 Task: open an excel sheet and write heading  SpendSmartAdd Dates in a column and its values below  '2023-05-01, 2023-05-03, 2023-05-05, 2023-05-10, 2023-05-15, 2023-05-20, 2023-05-25 & 2023-05-31'Add Categories in next column and its values below  Groceries, Dining Out, Transportation, Entertainment, Shopping, Utilities, Health & Miscellaneous. Add Descriptions in next column and its values below  Supermarket, Restaurant, Public Transport, Movie Tickets, Clothing Store, Internet Bill, Pharmacy & Online PurchaseAdd Amountin next column and its values below  $50, $30, $10, $20, $100, $60, $40 & $50Save page FinRecords
Action: Mouse moved to (36, 100)
Screenshot: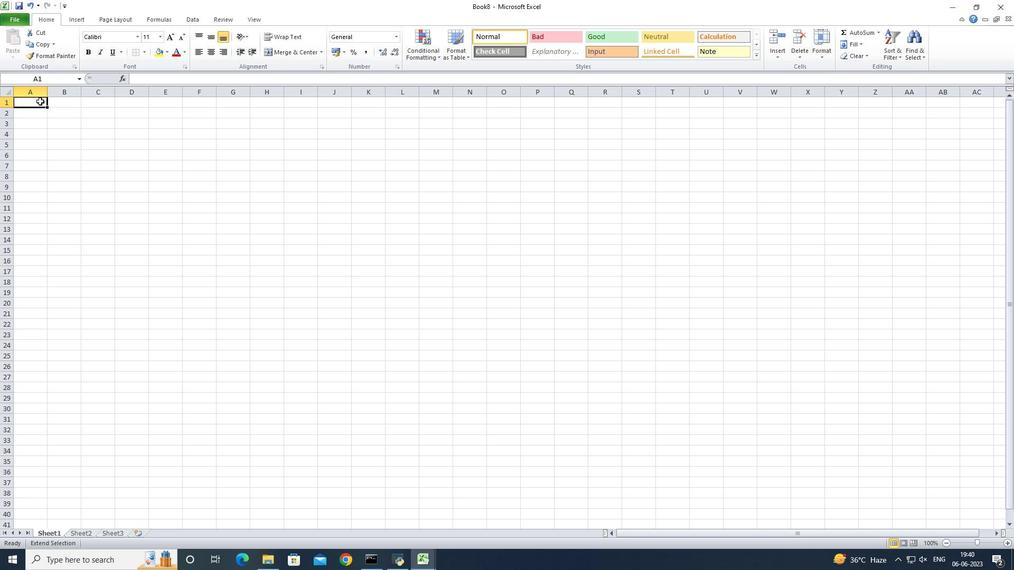 
Action: Mouse pressed left at (36, 100)
Screenshot: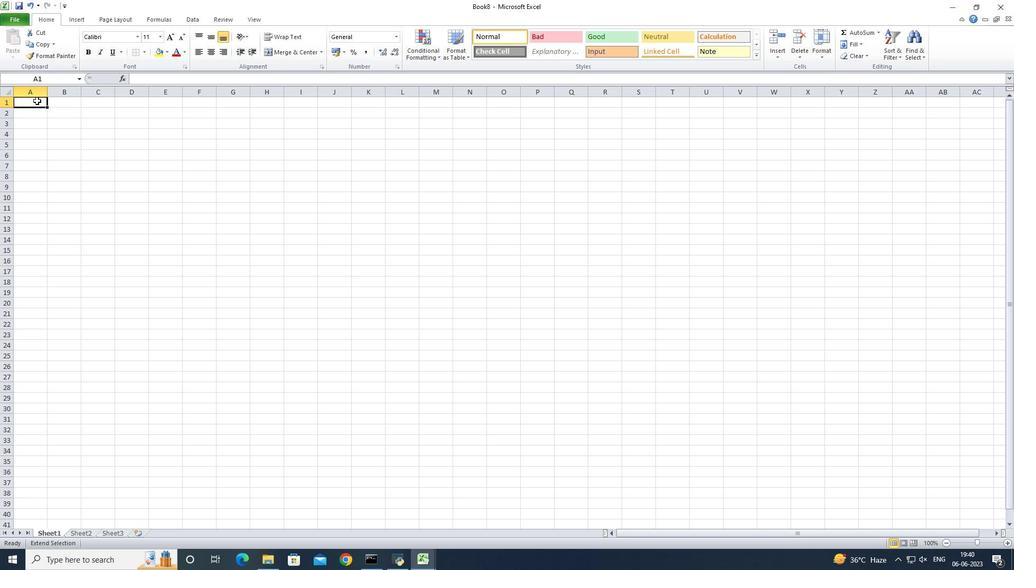 
Action: Key pressed <Key.shift>Spend<Key.space><Key.shift>S<Key.left>
Screenshot: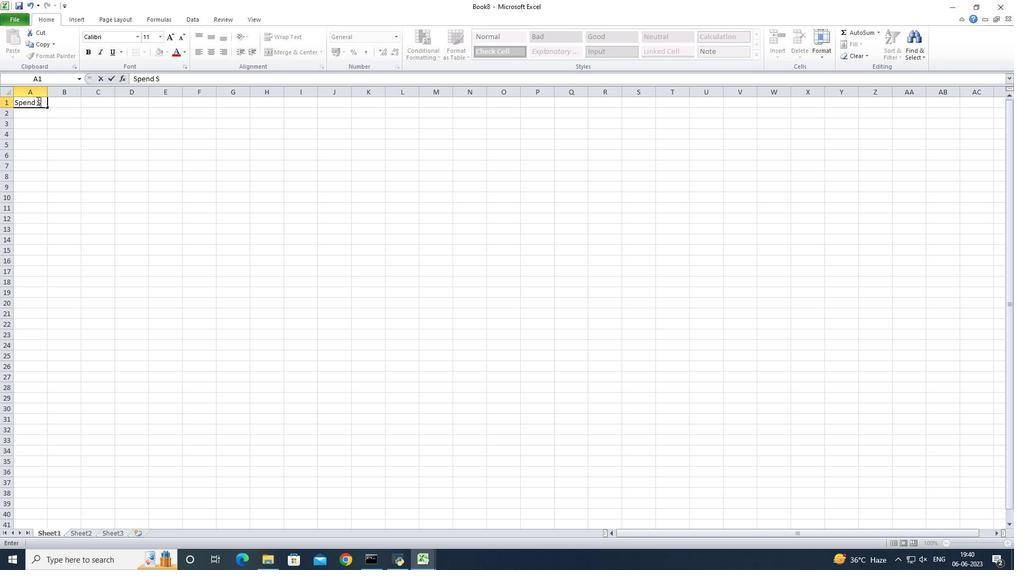 
Action: Mouse pressed left at (36, 100)
Screenshot: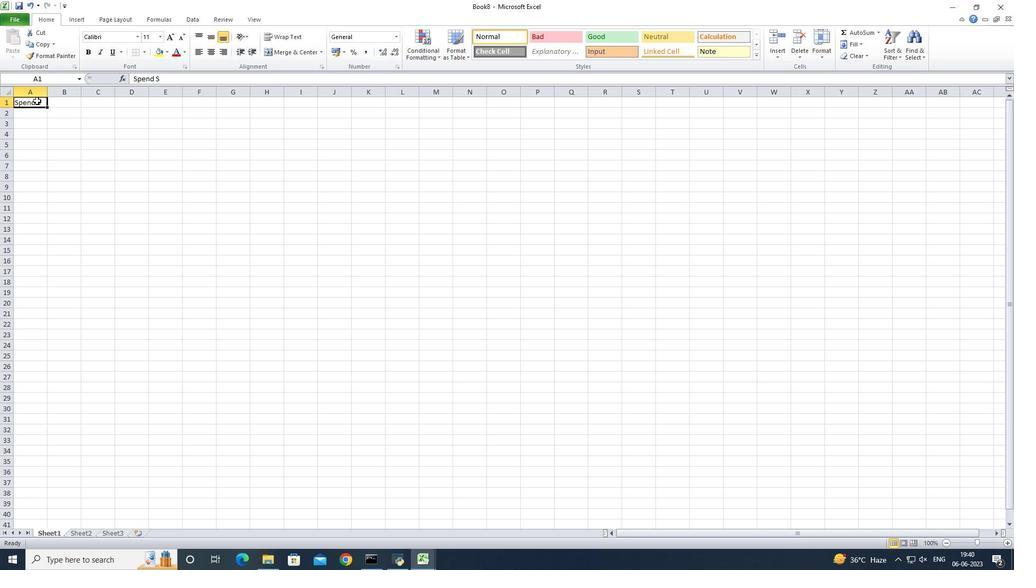 
Action: Mouse pressed left at (36, 100)
Screenshot: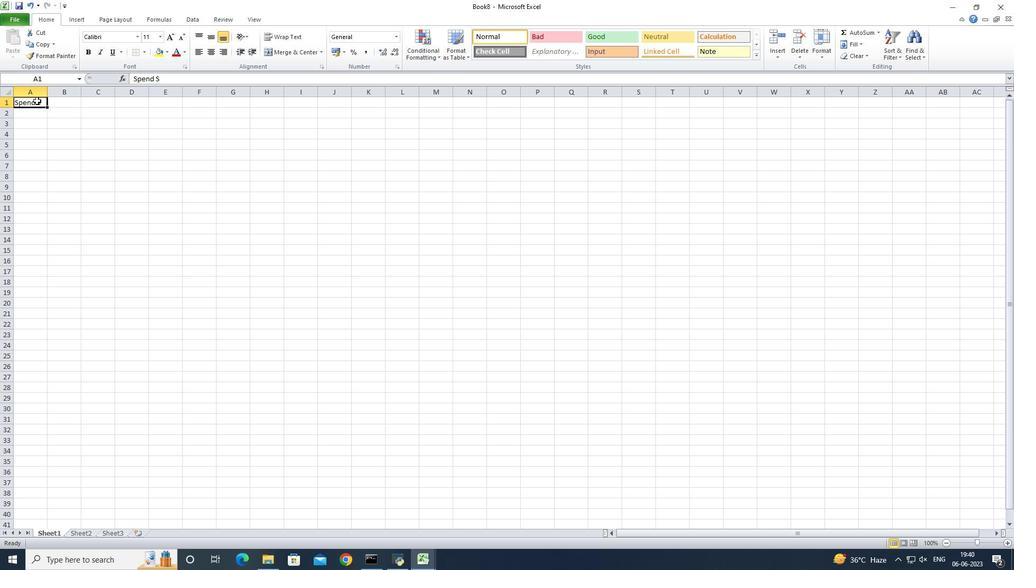 
Action: Key pressed <Key.backspace><Key.right>mart<Key.enter><Key.shift>Dates<Key.enter>
Screenshot: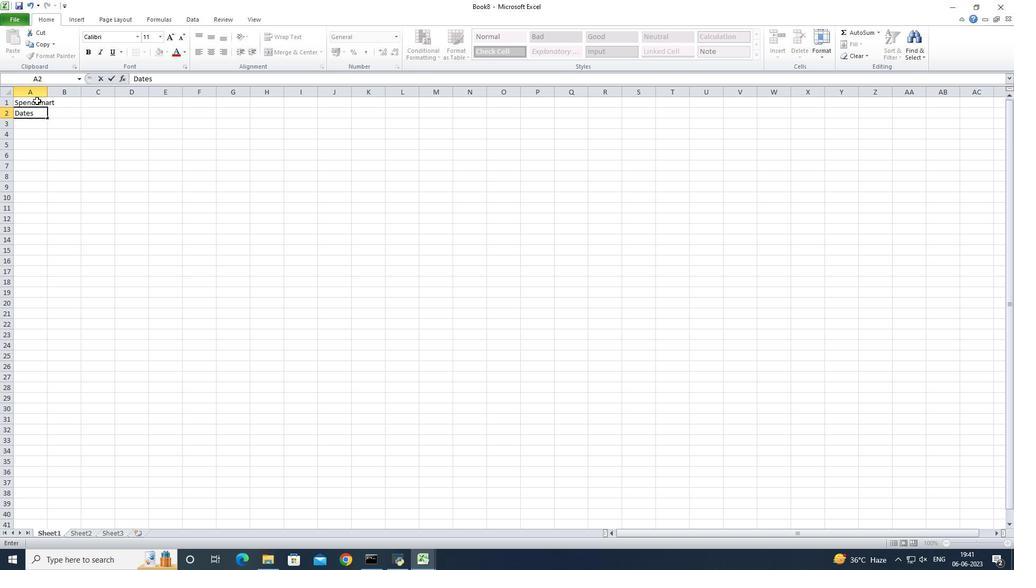 
Action: Mouse moved to (71, 96)
Screenshot: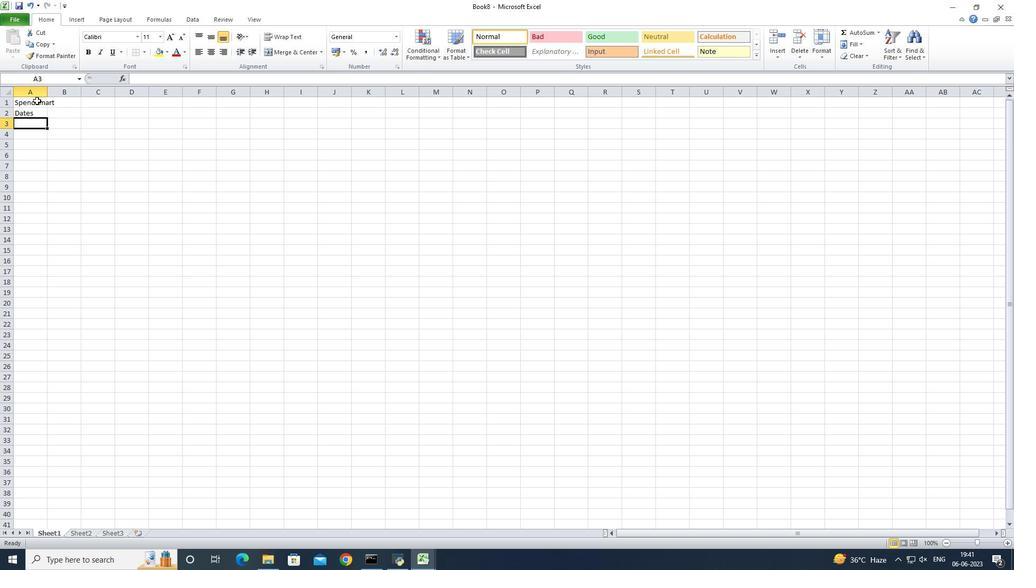 
Action: Key pressed 2023-05-01<Key.enter>0<Key.backspace>2023-05-03<Key.enter>0<Key.backspace>2023-05-05<Key.enter>203-<Key.backspace><Key.backspace>23-05-10<Key.enter>2023-04<Key.backspace>5-15<Key.enter>2023-05-20<Key.enter>2023-05-25<Key.enter>2023-05-31
Screenshot: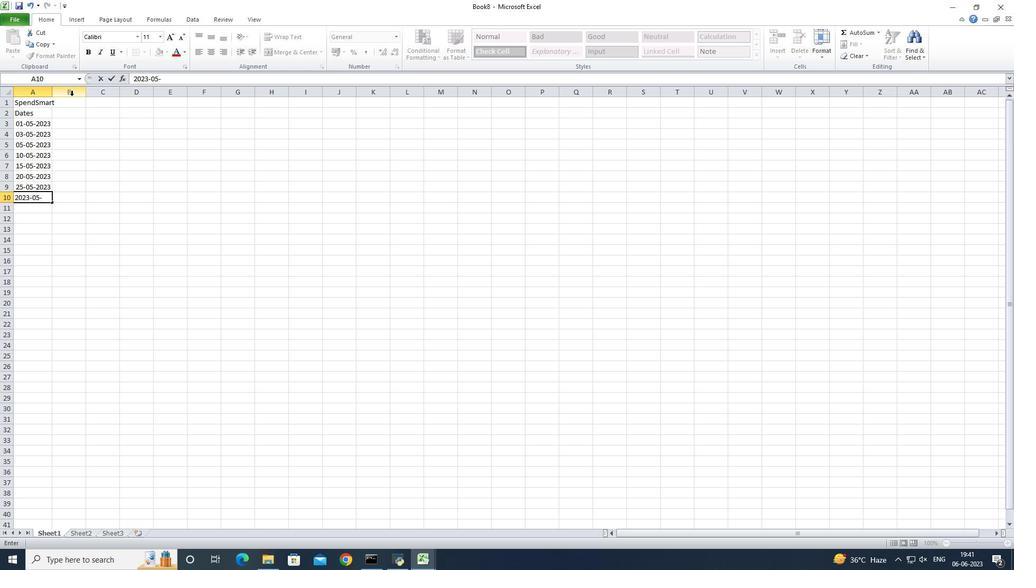 
Action: Mouse moved to (52, 92)
Screenshot: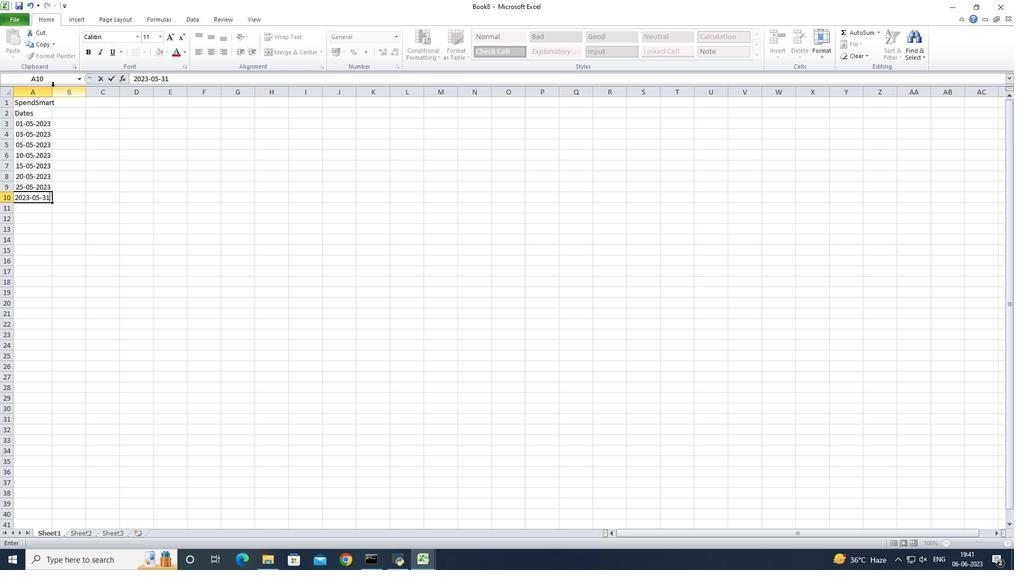 
Action: Mouse pressed left at (52, 92)
Screenshot: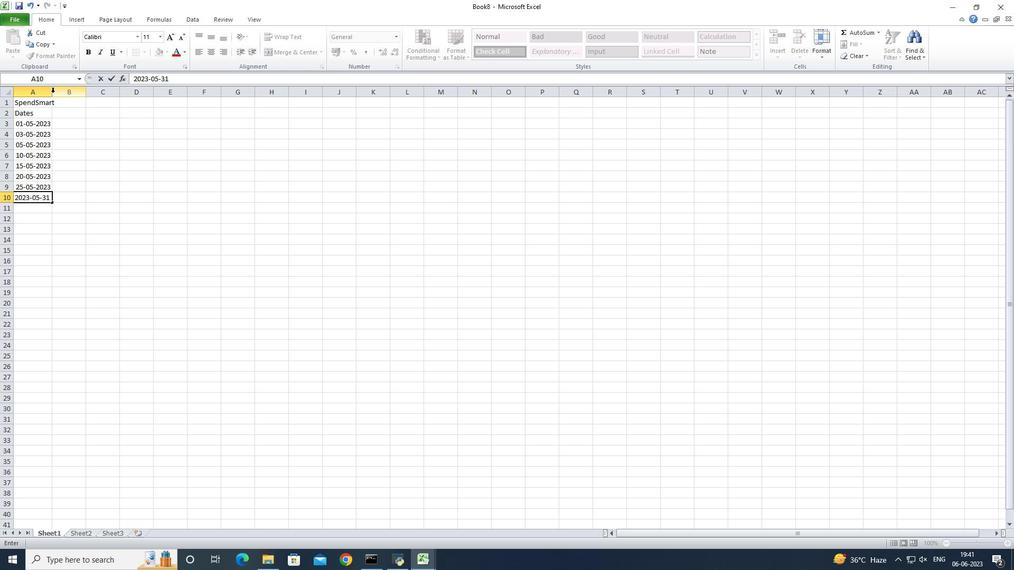 
Action: Mouse pressed left at (52, 92)
Screenshot: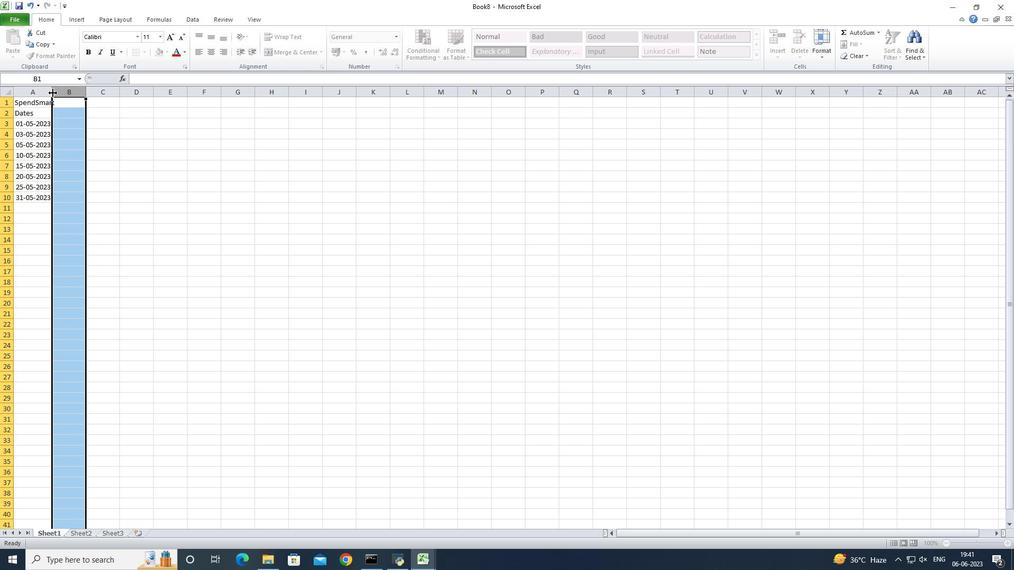 
Action: Mouse moved to (66, 115)
Screenshot: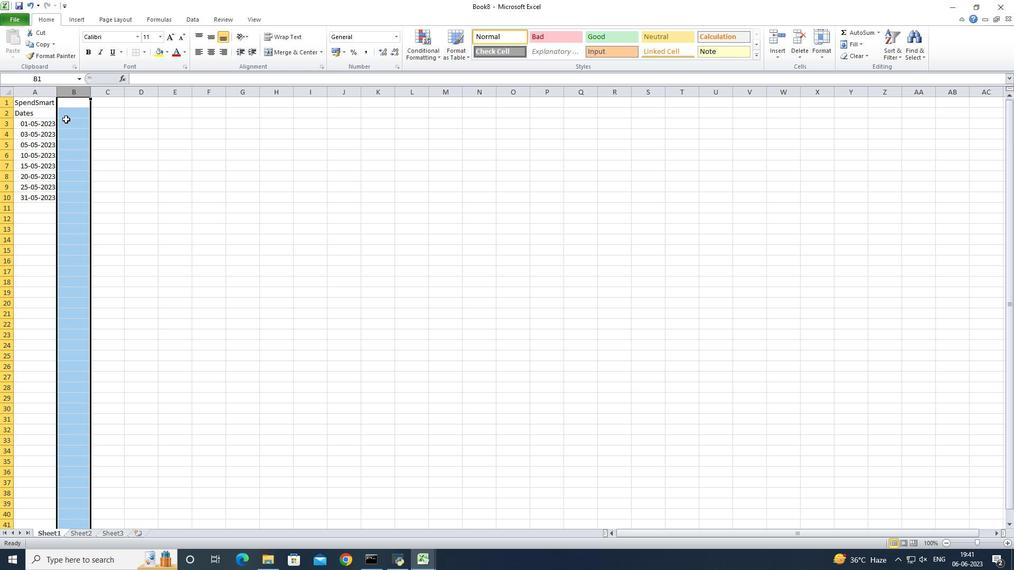 
Action: Mouse pressed left at (66, 115)
Screenshot: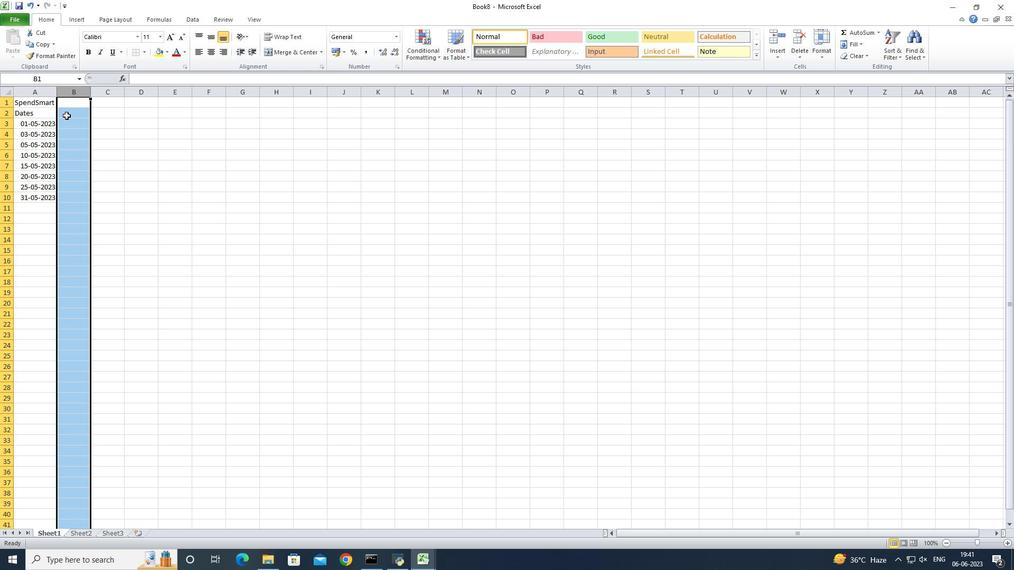 
Action: Key pressed <Key.shift>Categories<Key.enter><Key.shift>Groceried<Key.backspace>s<Key.enter><Key.shift>Dining<Key.space>our<Key.backspace>t<Key.enter><Key.shift>Transportatin<Key.enter><Key.shift><Key.shift><Key.shift><Key.shift><Key.shift><Key.shift>Entertainment<Key.enter><Key.shift>Shopping<Key.space><Key.enter><Key.shift><Key.shift><Key.shift>Y<Key.backspace><Key.shift>Utilities<Key.enter><Key.shift>Health<Key.space><Key.enter><Key.shift>Miscellaneous<Key.enter><Key.right><Key.right><Key.left><Key.up><Key.up><Key.up><Key.up><Key.up><Key.up><Key.up><Key.up><Key.up><Key.shift>Descriptions<Key.enter><Key.shift>Supermarket<Key.enter><Key.shift>Restaurant<Key.enter><Key.shift><Key.shift><Key.shift><Key.shift><Key.shift><Key.shift><Key.shift><Key.shift><Key.shift><Key.shift>Public<Key.space><Key.shift>Transport<Key.enter><Key.shift><Key.shift><Key.shift><Key.shift>Movie<Key.enter><Key.up><Key.shift>Mob<Key.backspace>vie<Key.space><Key.shift>Tickets<Key.enter><Key.shift>Clothing<Key.space><Key.shift>Store<Key.enter><Key.shift>Internet<Key.space><Key.shift>Bill<Key.enter><Key.shift><Key.shift><Key.shift><Key.shift><Key.shift><Key.shift>Pharmacy<Key.enter><Key.shift>Online<Key.space><Key.shift>Purchase
Screenshot: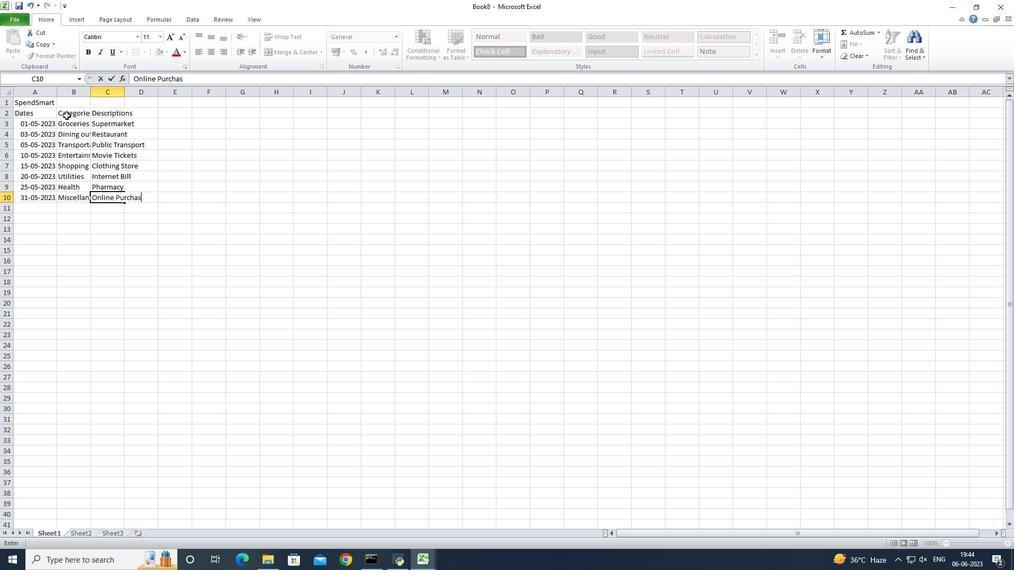
Action: Mouse moved to (125, 95)
Screenshot: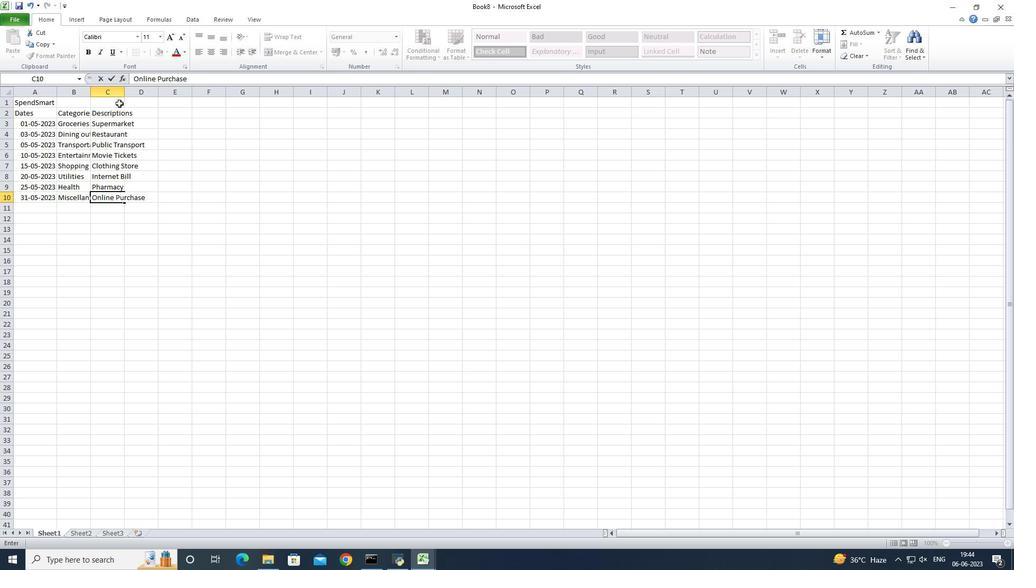 
Action: Mouse pressed left at (125, 95)
Screenshot: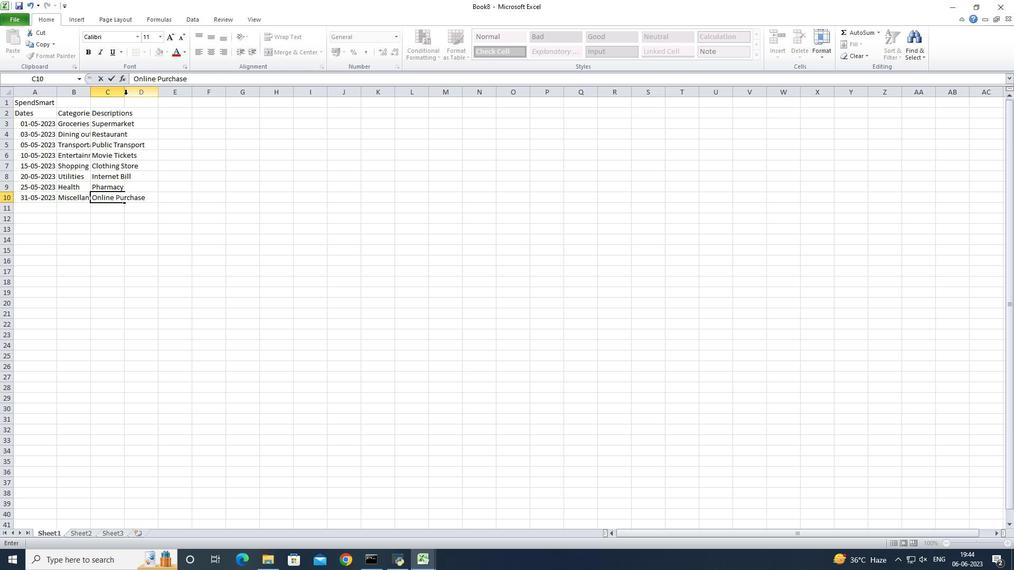 
Action: Mouse pressed left at (125, 95)
Screenshot: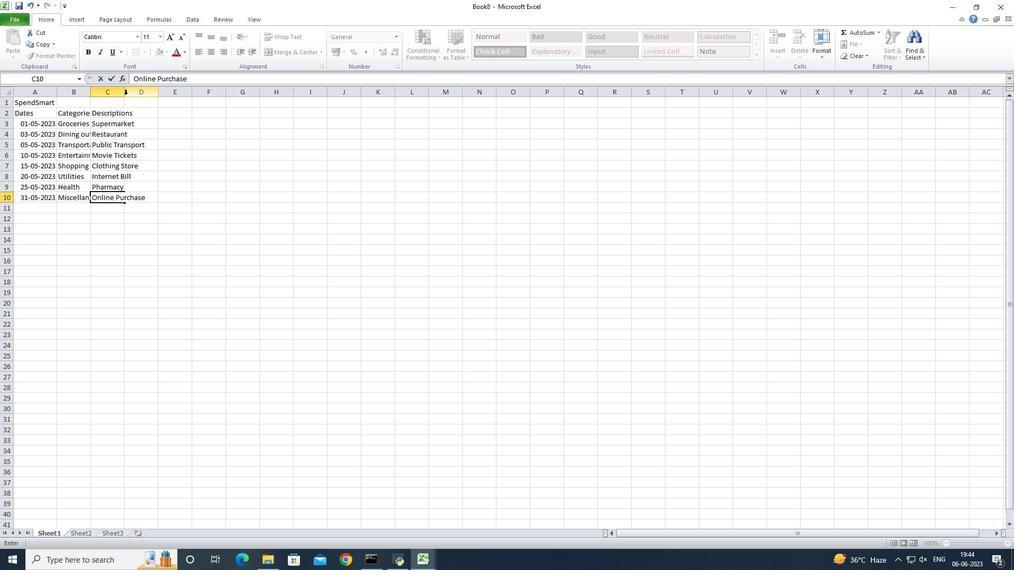 
Action: Mouse moved to (157, 113)
Screenshot: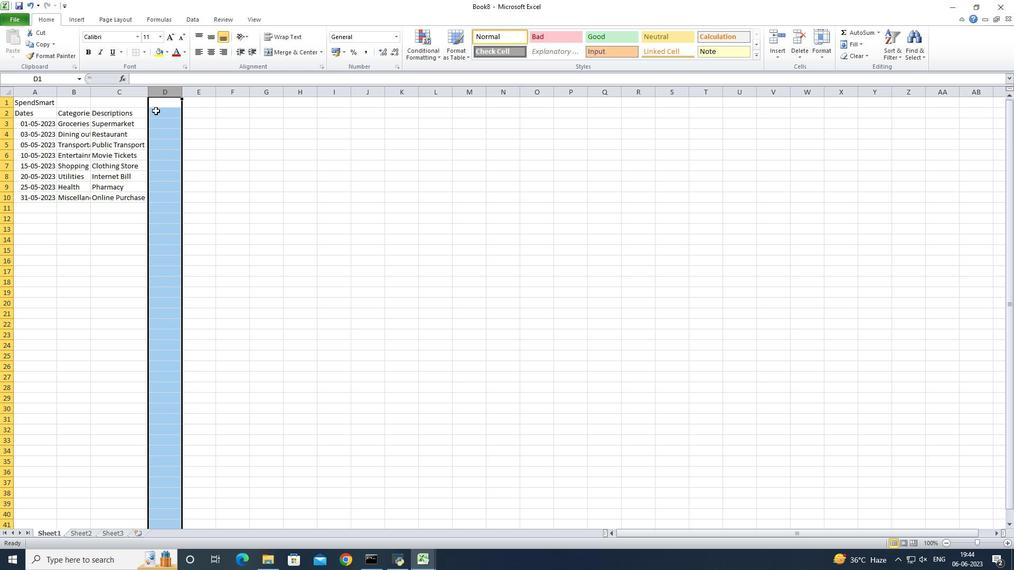 
Action: Mouse pressed left at (157, 113)
Screenshot: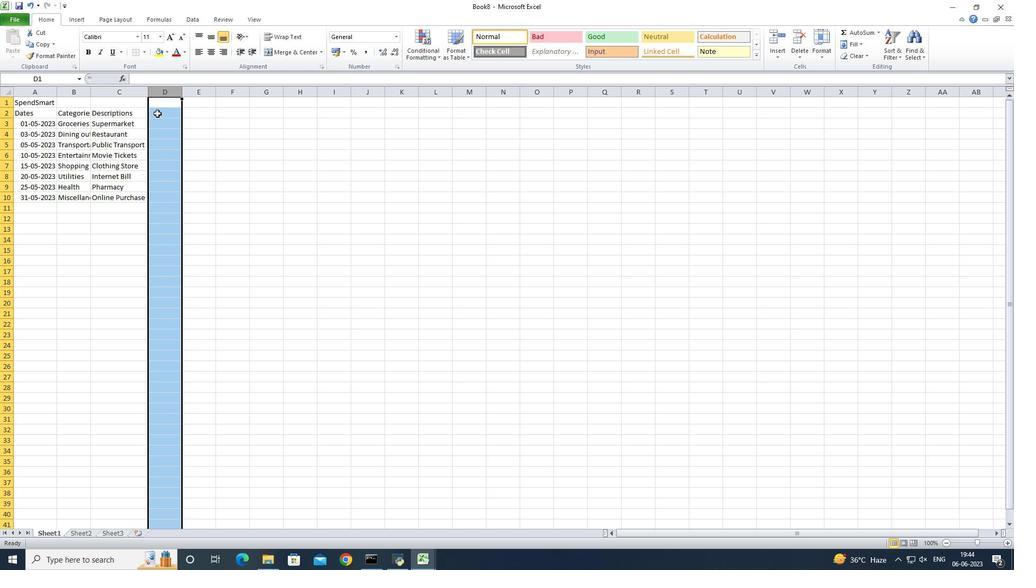 
Action: Key pressed <Key.shift>Amount<Key.enter>50<Key.enter>30<Key.enter>10<Key.enter>20<Key.enter>100<Key.enter>60<Key.enter>40<Key.enter>50
Screenshot: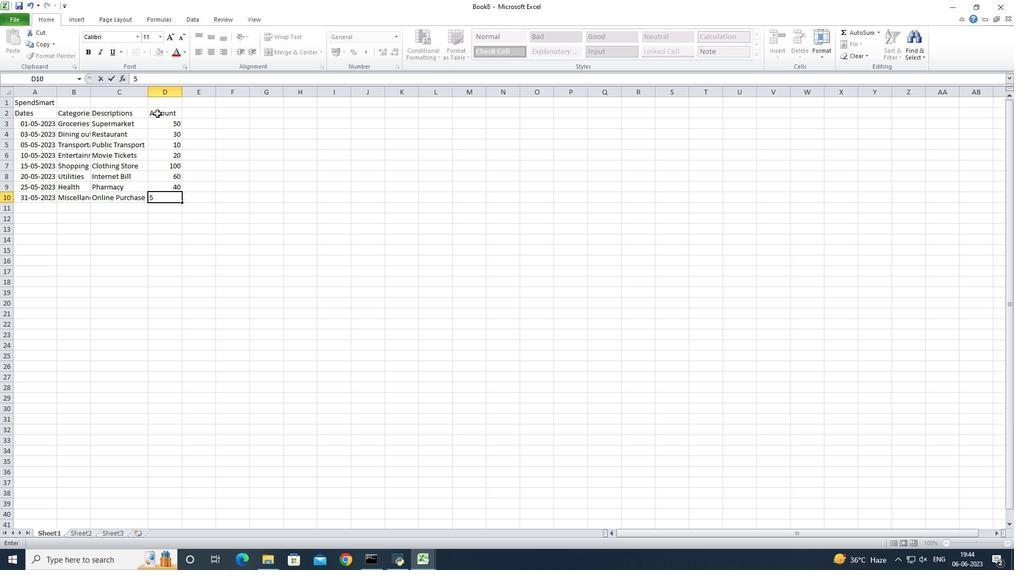 
Action: Mouse moved to (91, 95)
Screenshot: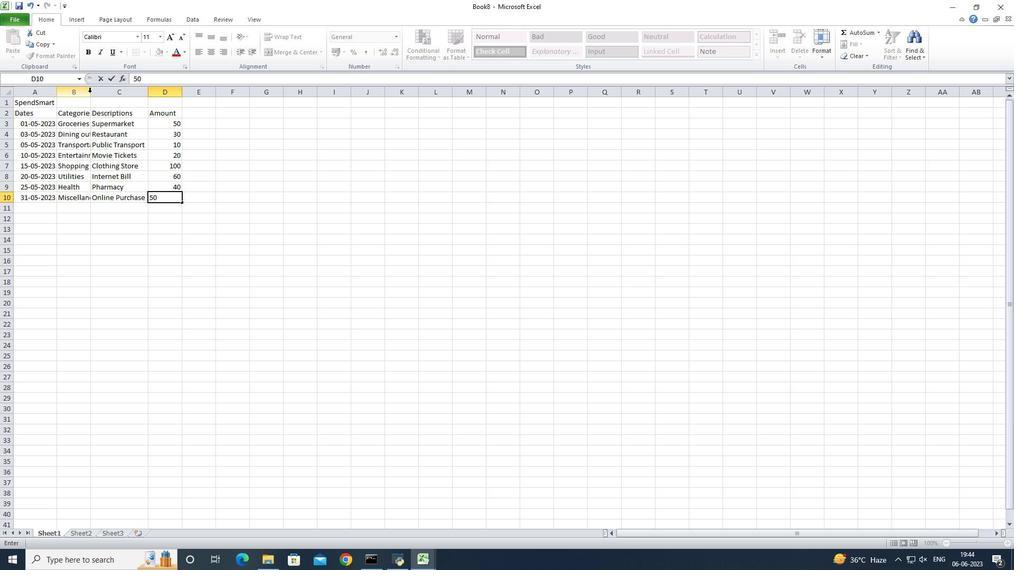 
Action: Mouse pressed left at (91, 95)
Screenshot: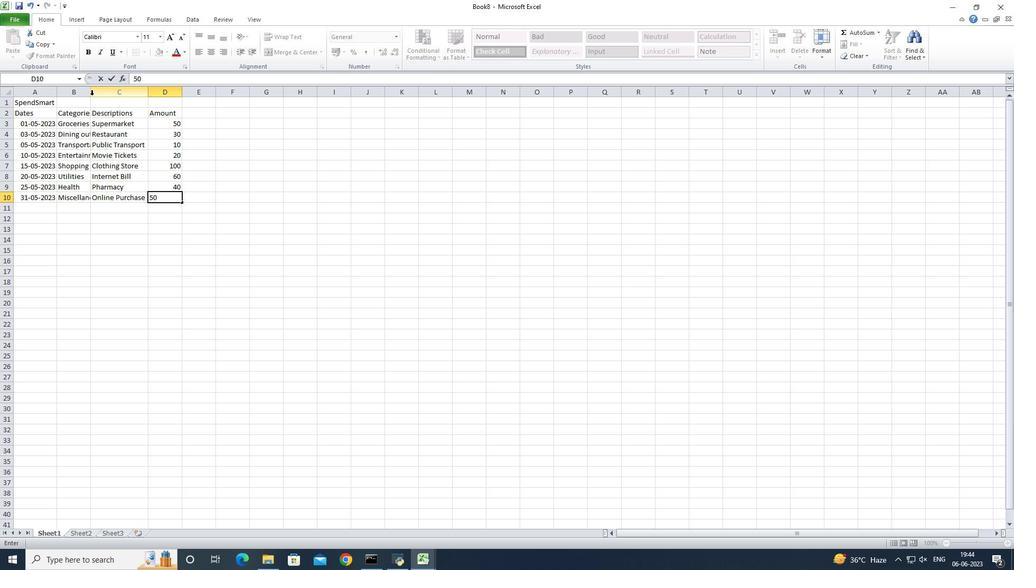 
Action: Mouse pressed left at (91, 95)
Screenshot: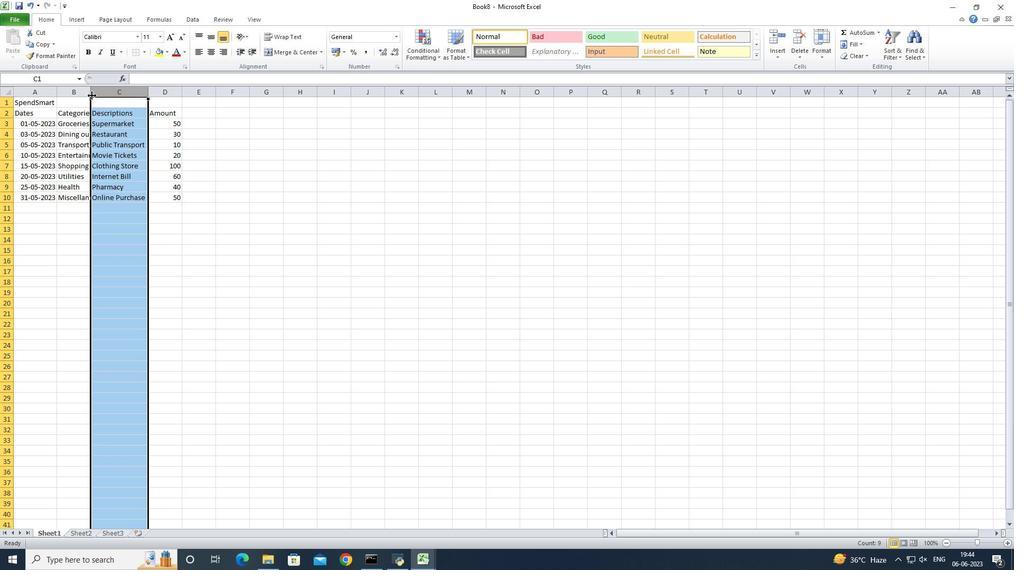 
Action: Mouse moved to (47, 124)
Screenshot: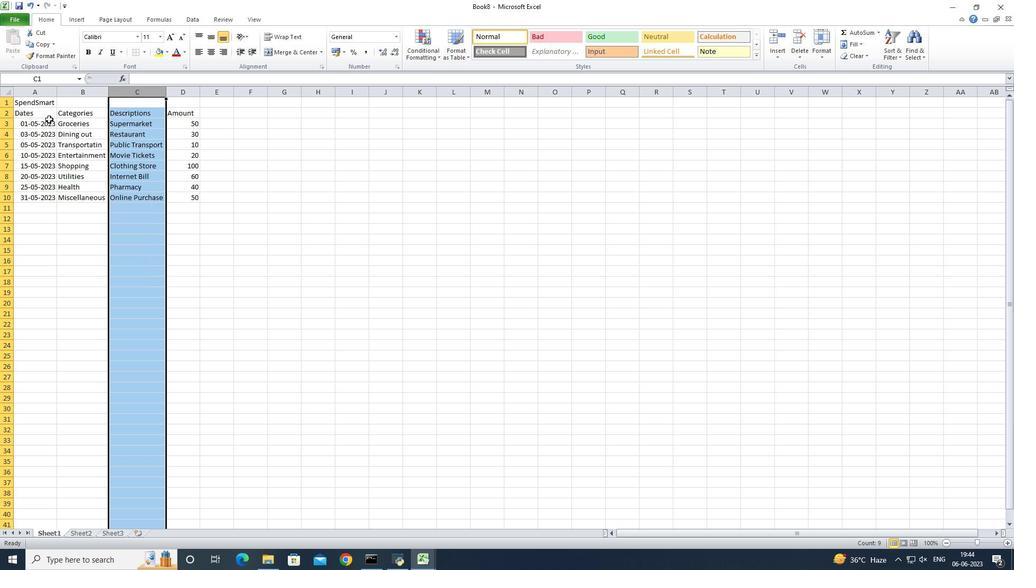 
Action: Mouse pressed left at (47, 124)
Screenshot: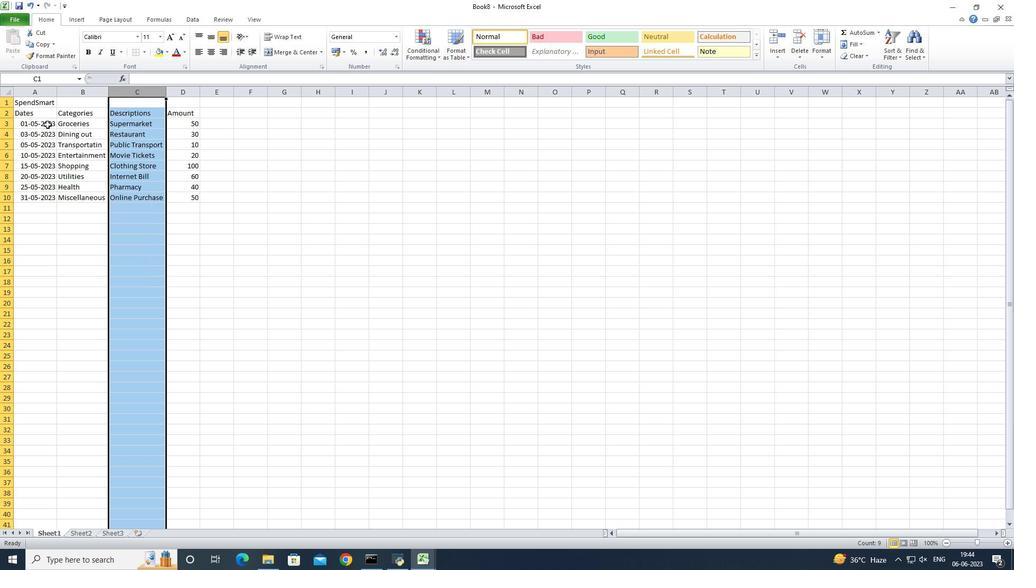 
Action: Mouse moved to (397, 38)
Screenshot: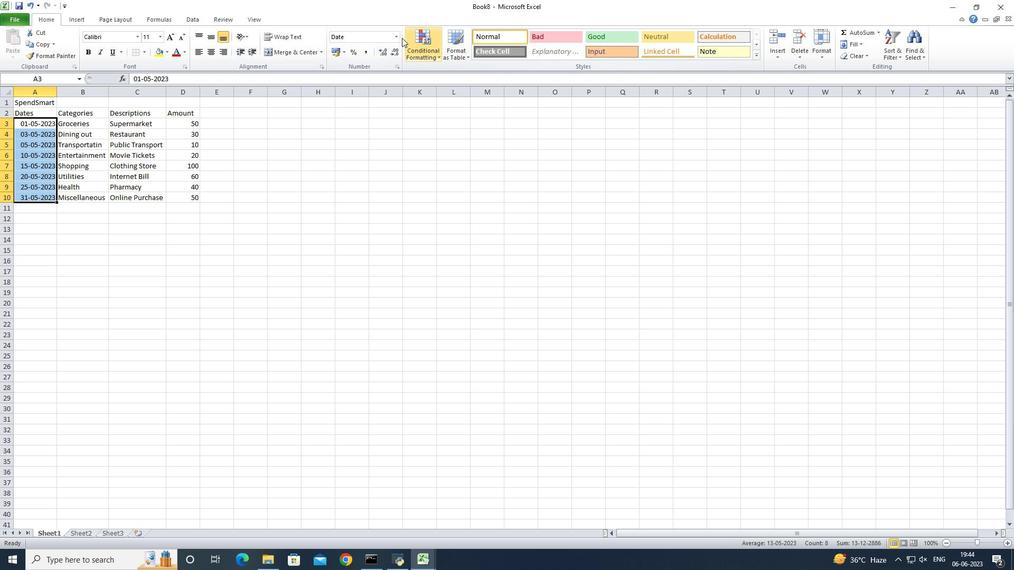 
Action: Mouse pressed left at (397, 38)
Screenshot: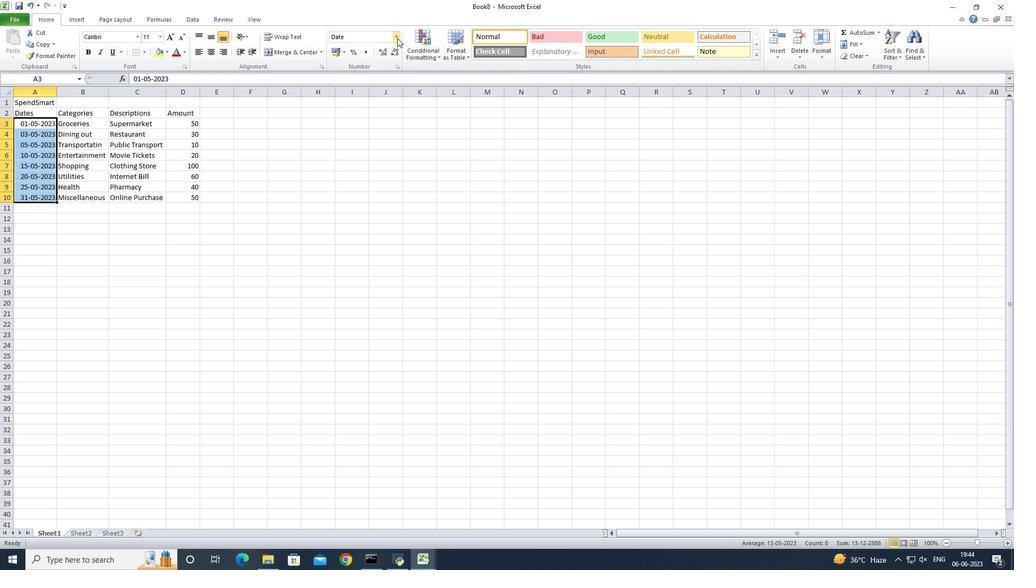 
Action: Mouse moved to (382, 309)
Screenshot: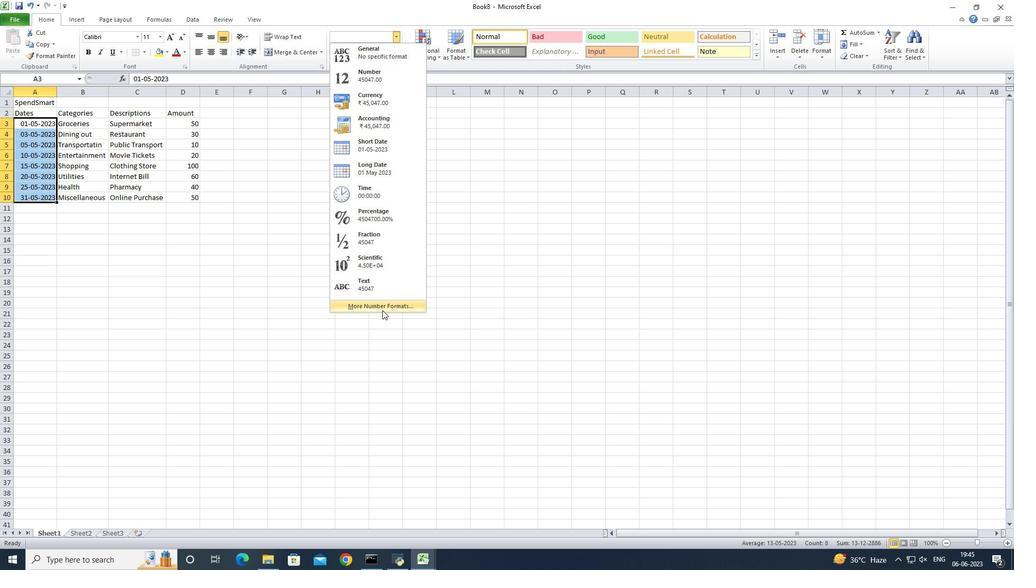 
Action: Mouse pressed left at (382, 309)
Screenshot: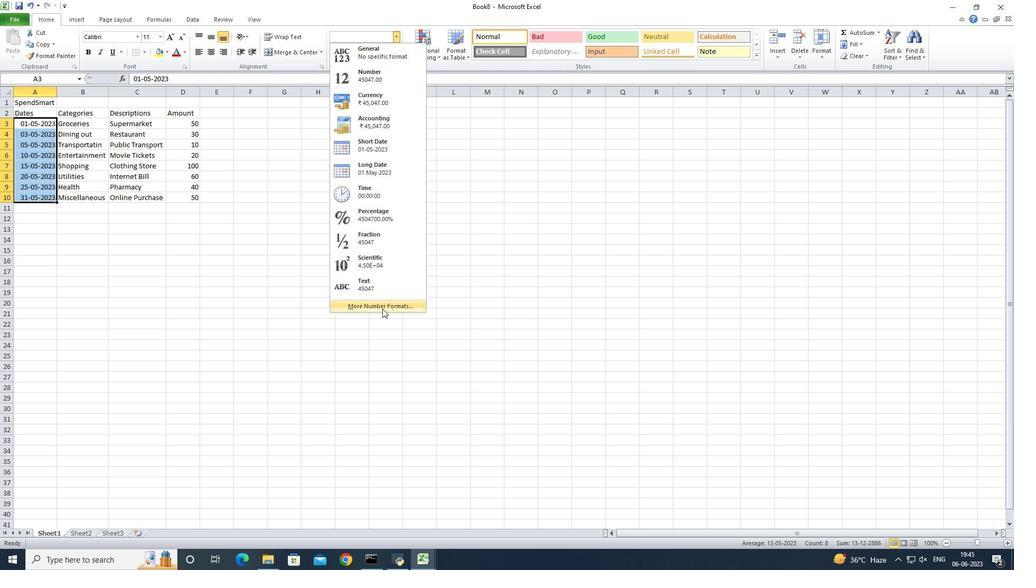 
Action: Mouse moved to (235, 257)
Screenshot: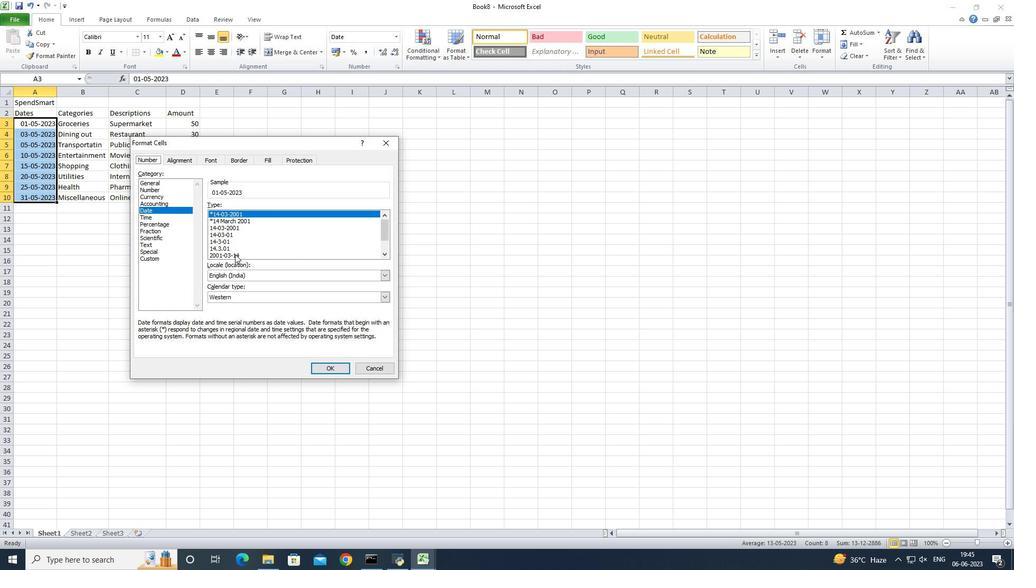
Action: Mouse pressed left at (235, 257)
Screenshot: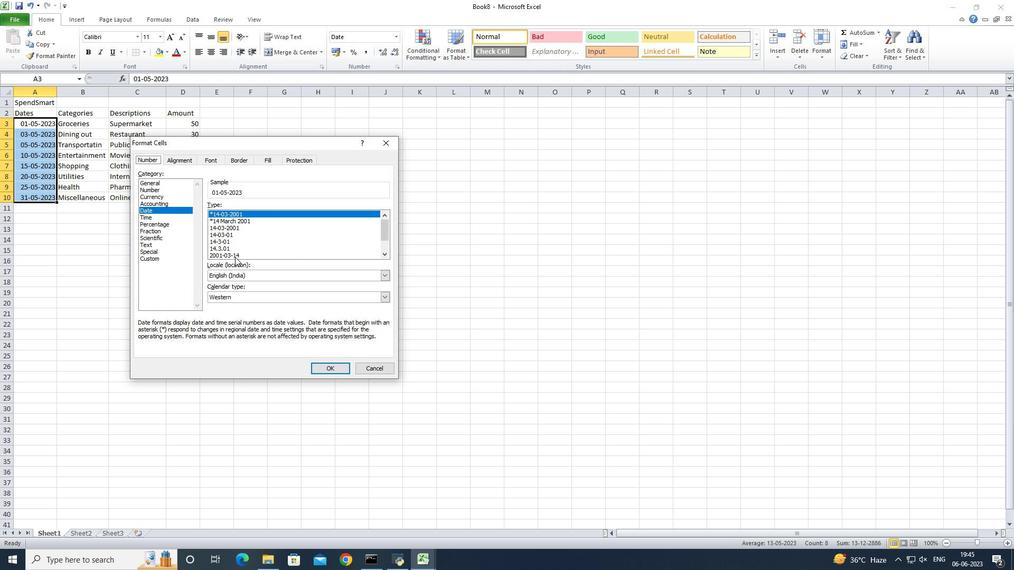 
Action: Mouse moved to (333, 369)
Screenshot: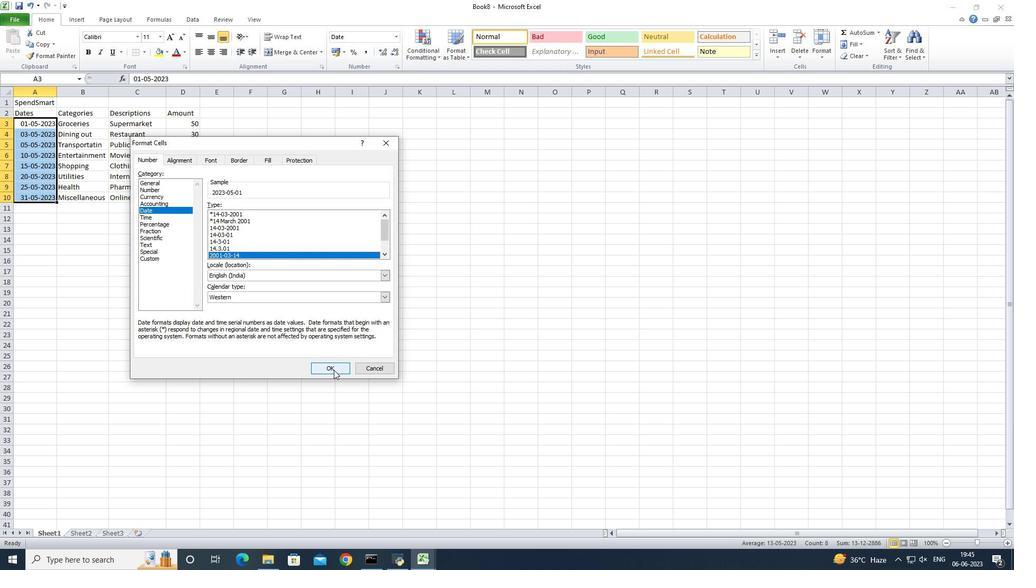 
Action: Mouse pressed left at (333, 369)
Screenshot: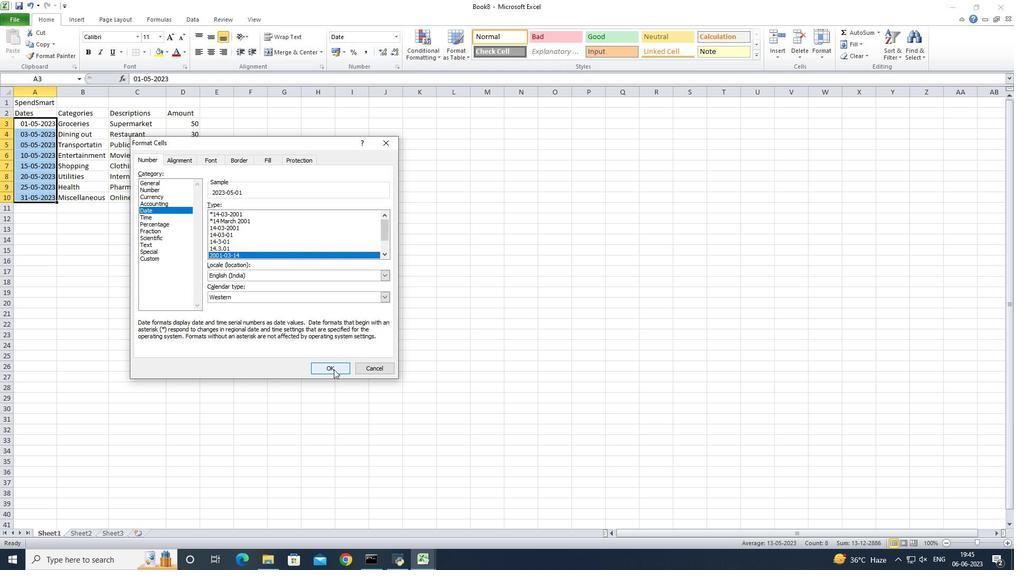 
Action: Mouse moved to (181, 125)
Screenshot: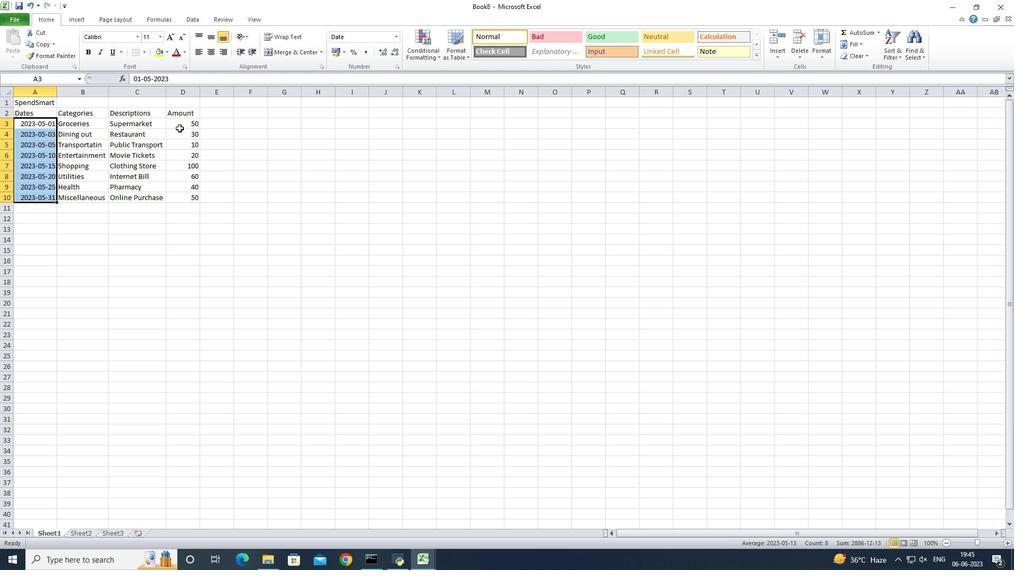 
Action: Mouse pressed left at (181, 125)
Screenshot: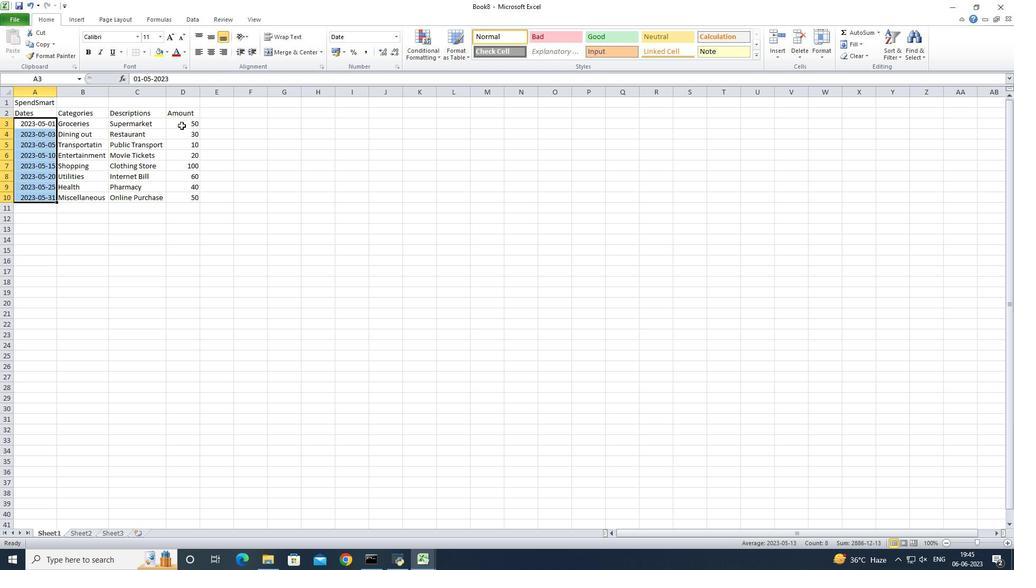 
Action: Mouse moved to (361, 37)
Screenshot: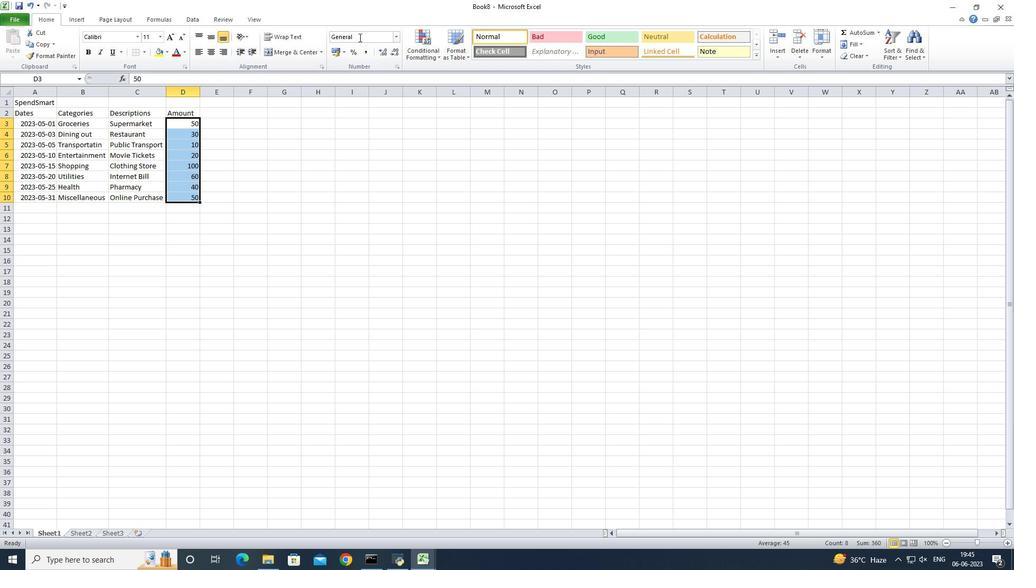 
Action: Mouse pressed left at (361, 37)
Screenshot: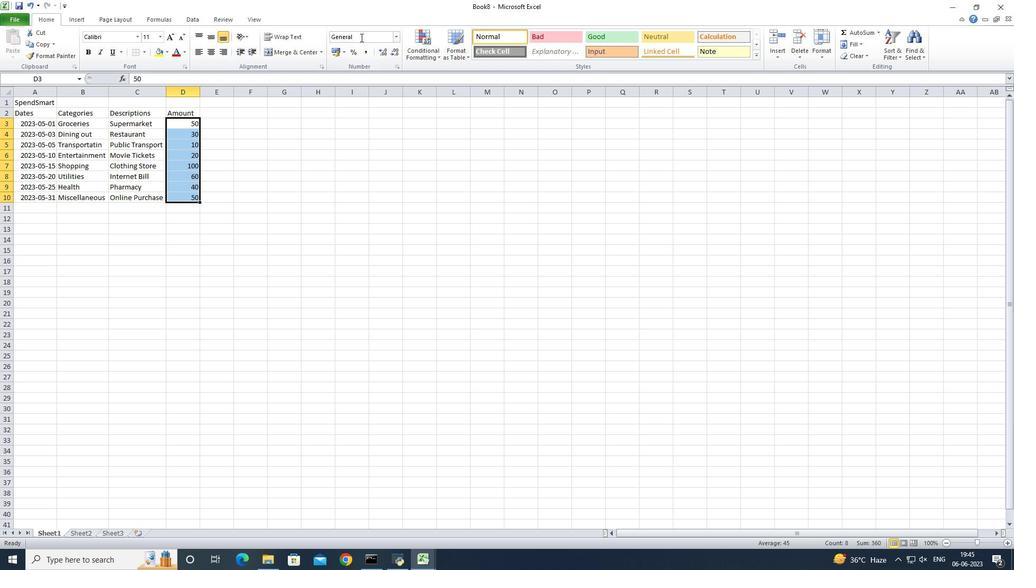 
Action: Mouse moved to (397, 36)
Screenshot: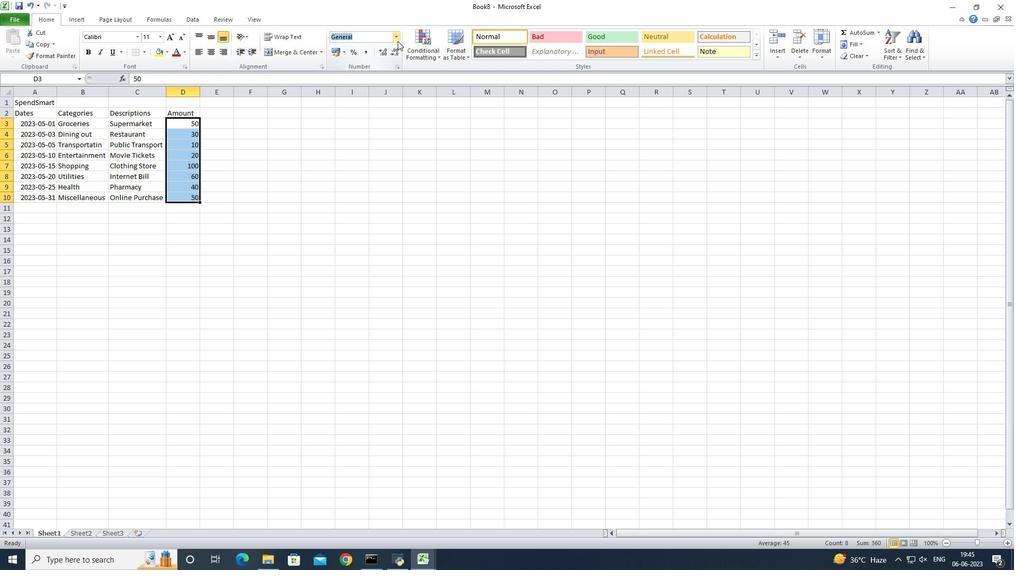 
Action: Mouse pressed left at (397, 36)
Screenshot: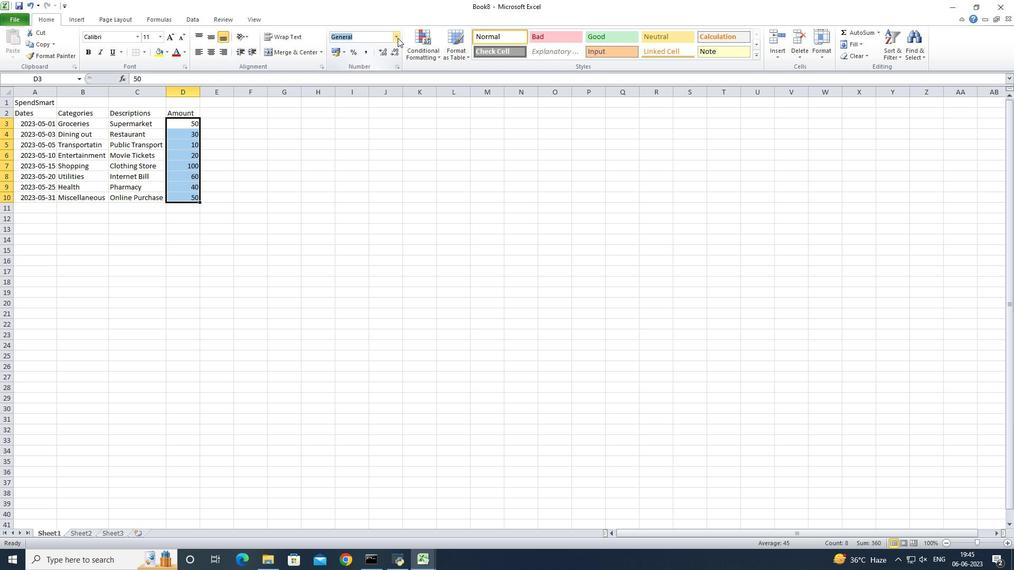 
Action: Mouse moved to (371, 304)
Screenshot: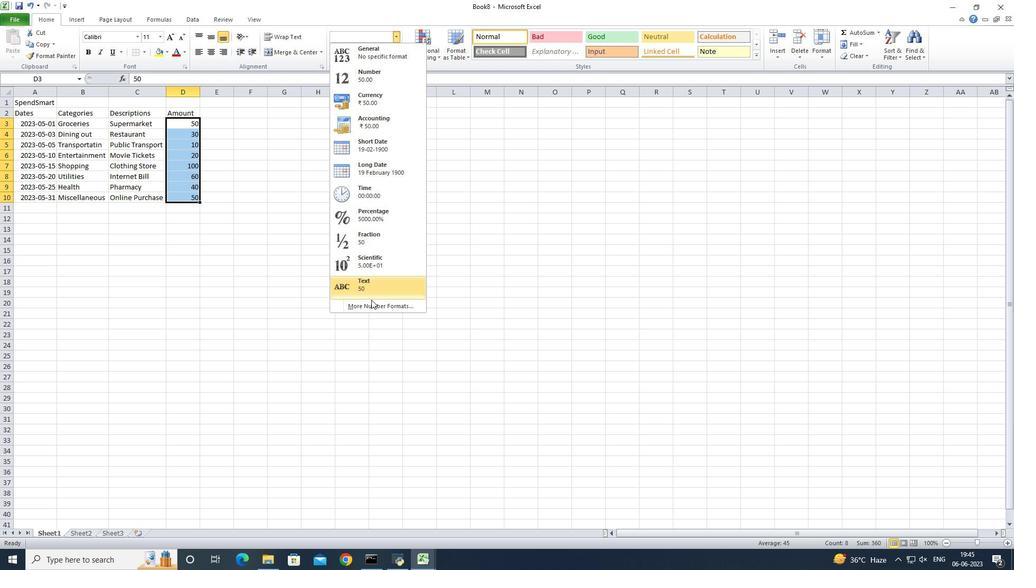 
Action: Mouse pressed left at (371, 304)
Screenshot: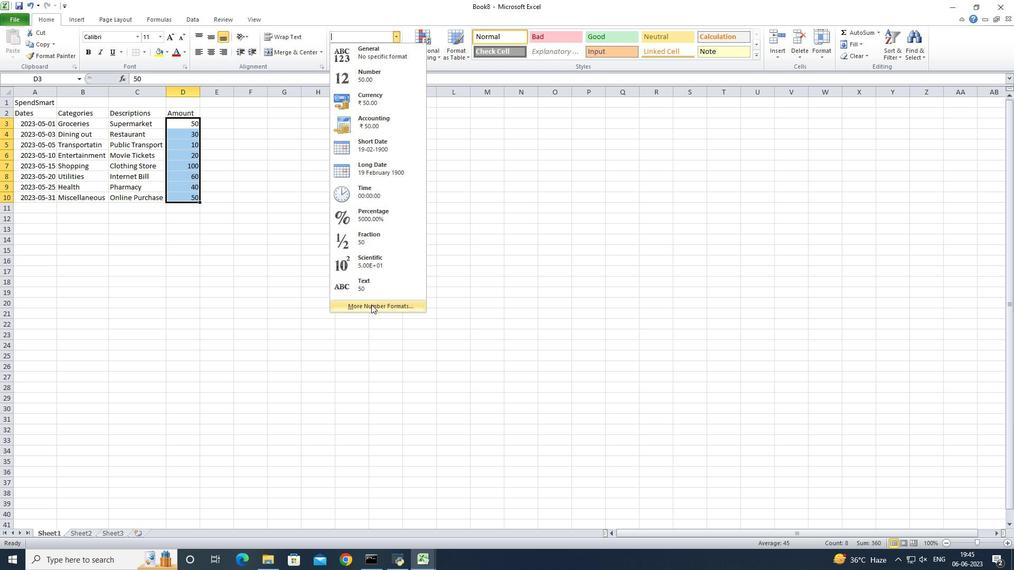 
Action: Mouse moved to (152, 198)
Screenshot: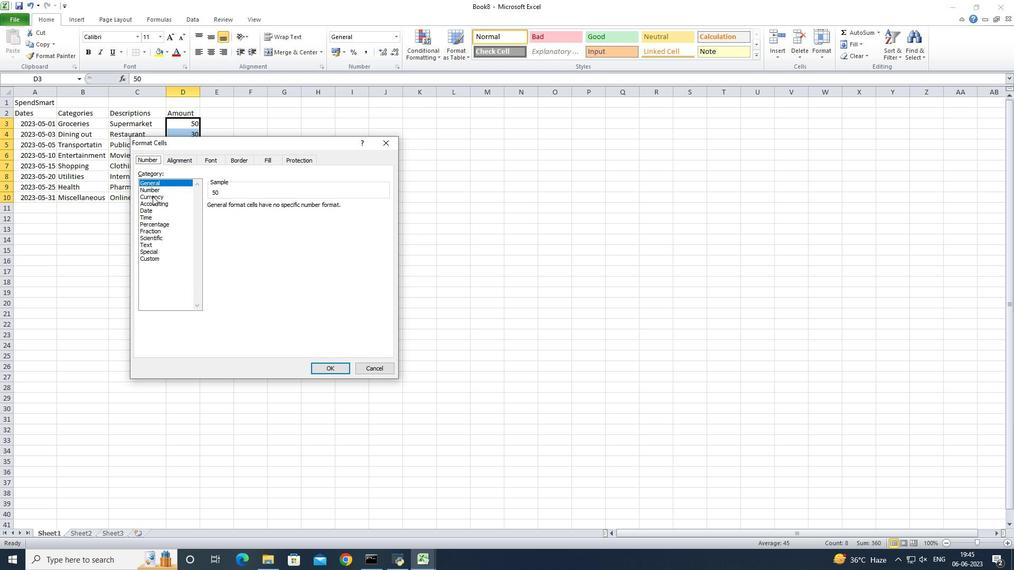 
Action: Mouse pressed left at (152, 198)
Screenshot: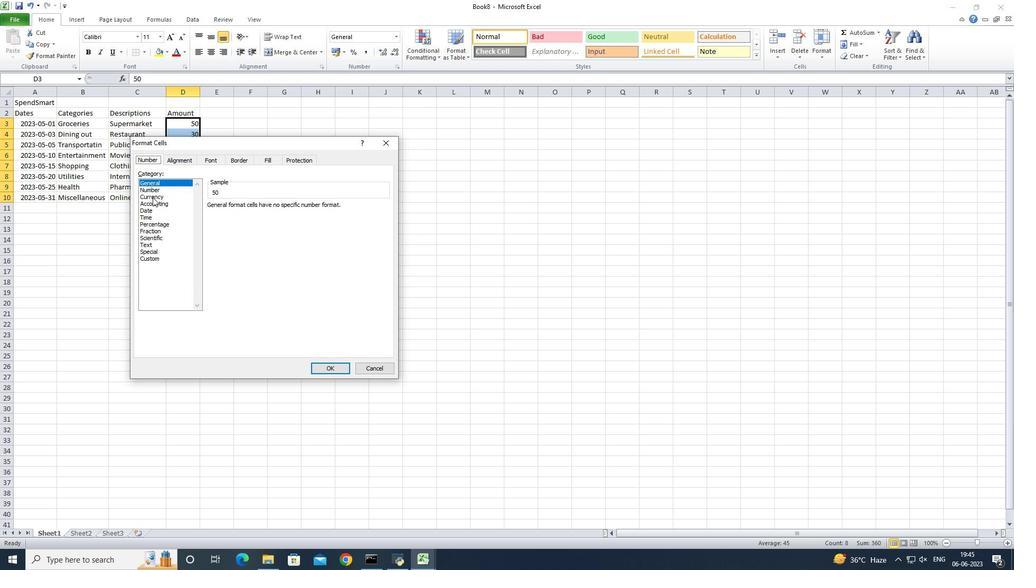 
Action: Mouse moved to (250, 219)
Screenshot: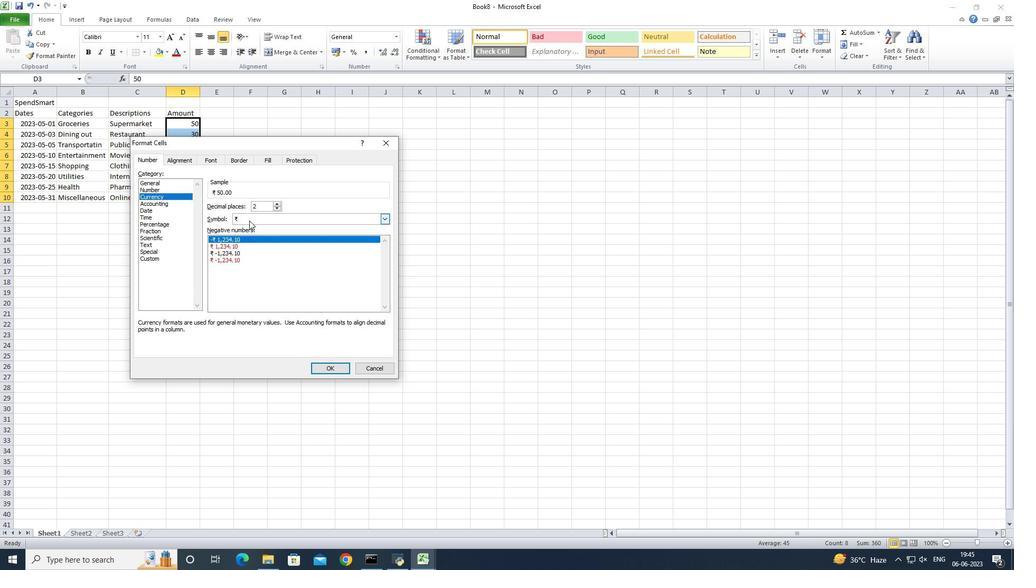 
Action: Mouse pressed left at (250, 219)
Screenshot: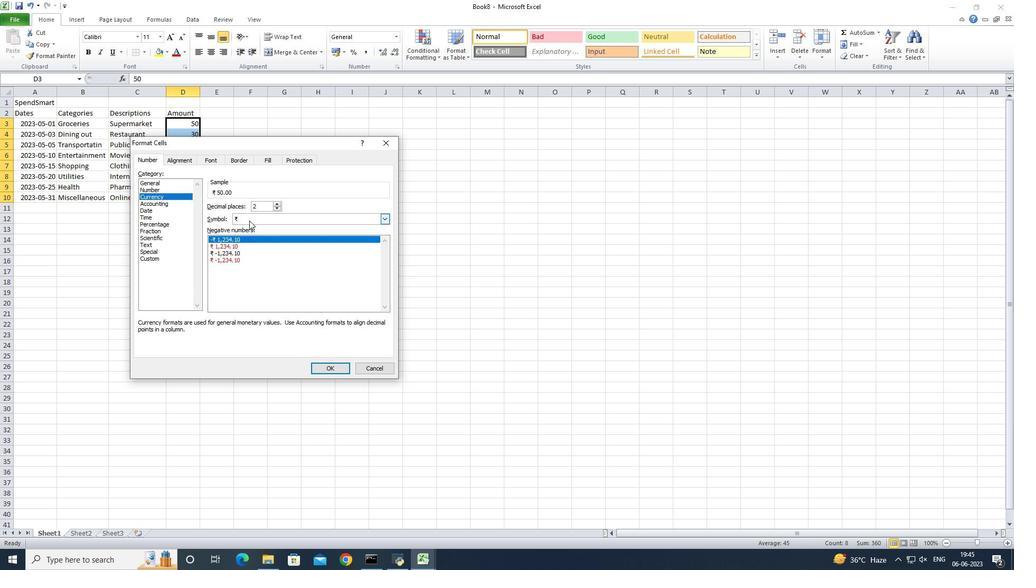 
Action: Mouse moved to (254, 227)
Screenshot: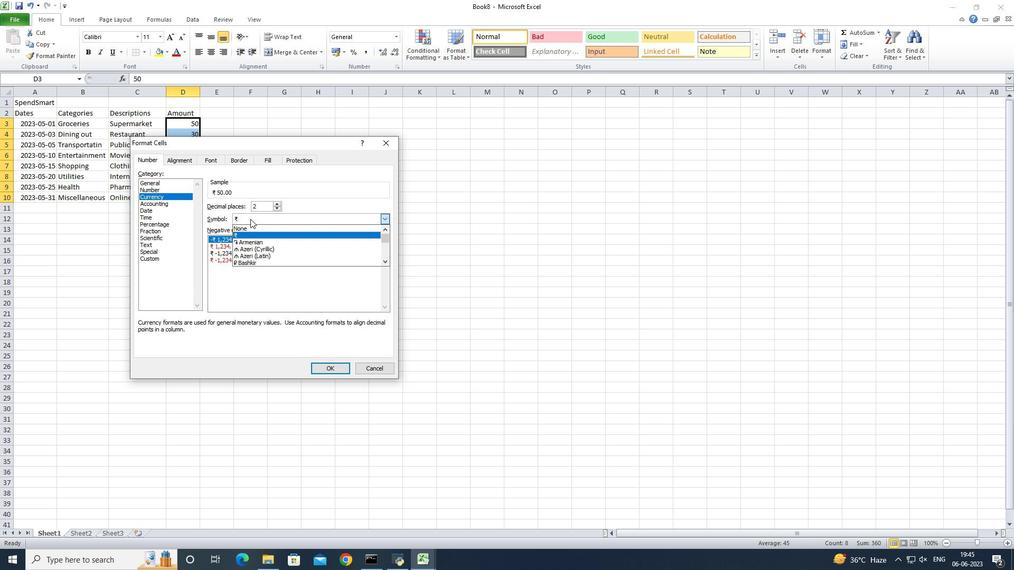 
Action: Mouse scrolled (254, 227) with delta (0, 0)
Screenshot: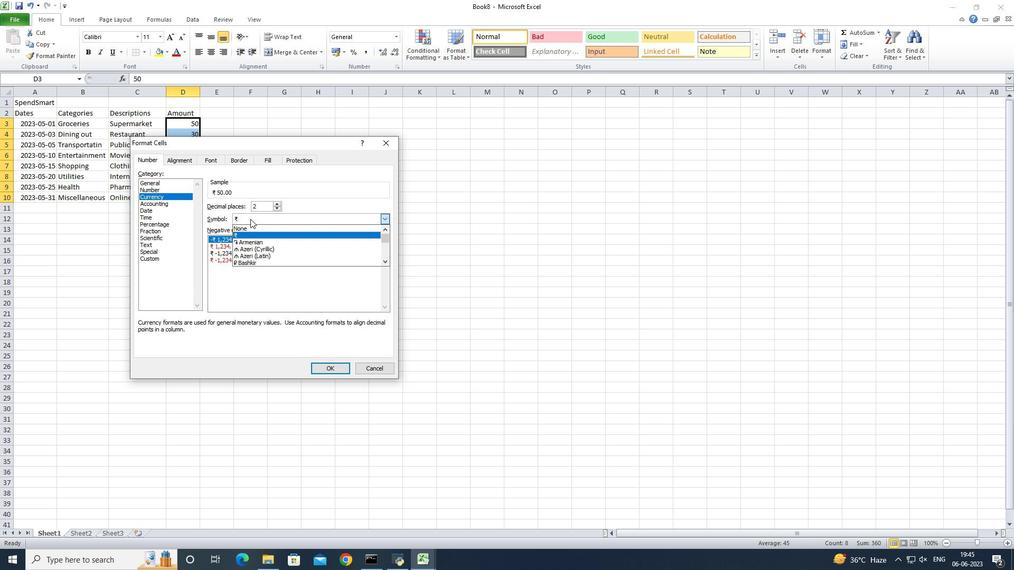 
Action: Mouse moved to (256, 231)
Screenshot: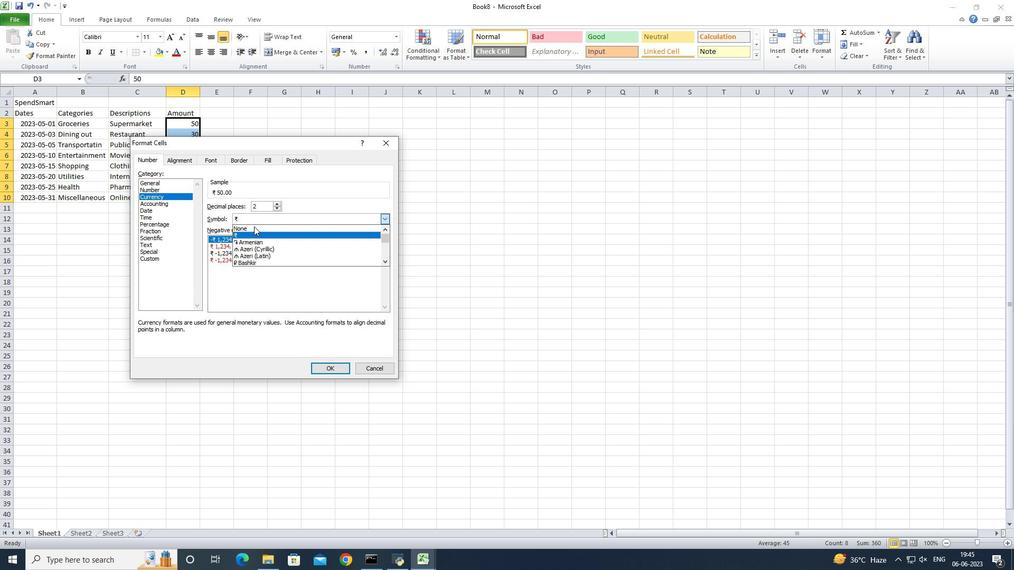 
Action: Mouse scrolled (256, 230) with delta (0, 0)
Screenshot: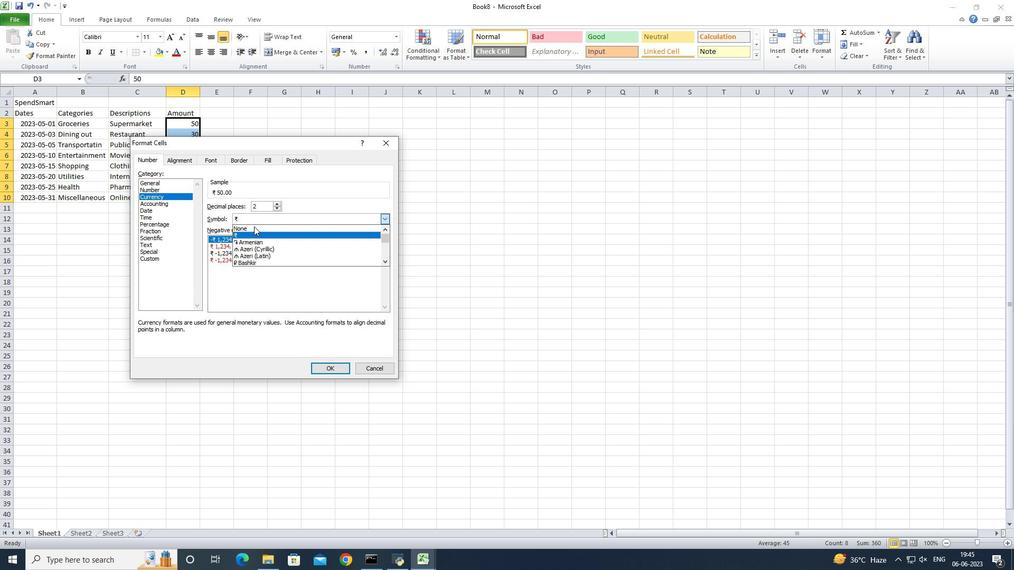 
Action: Mouse scrolled (256, 230) with delta (0, 0)
Screenshot: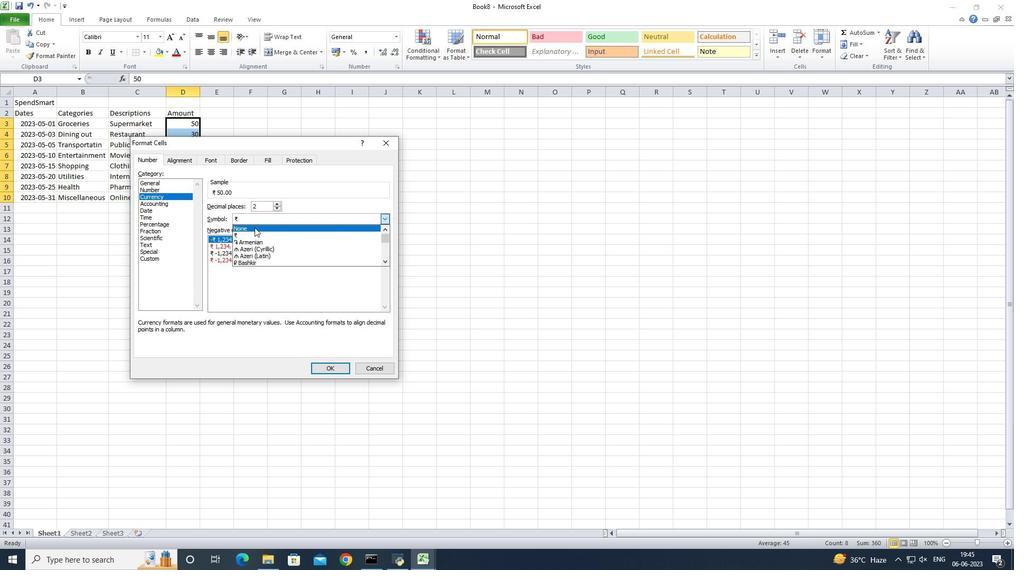 
Action: Mouse scrolled (256, 230) with delta (0, 0)
Screenshot: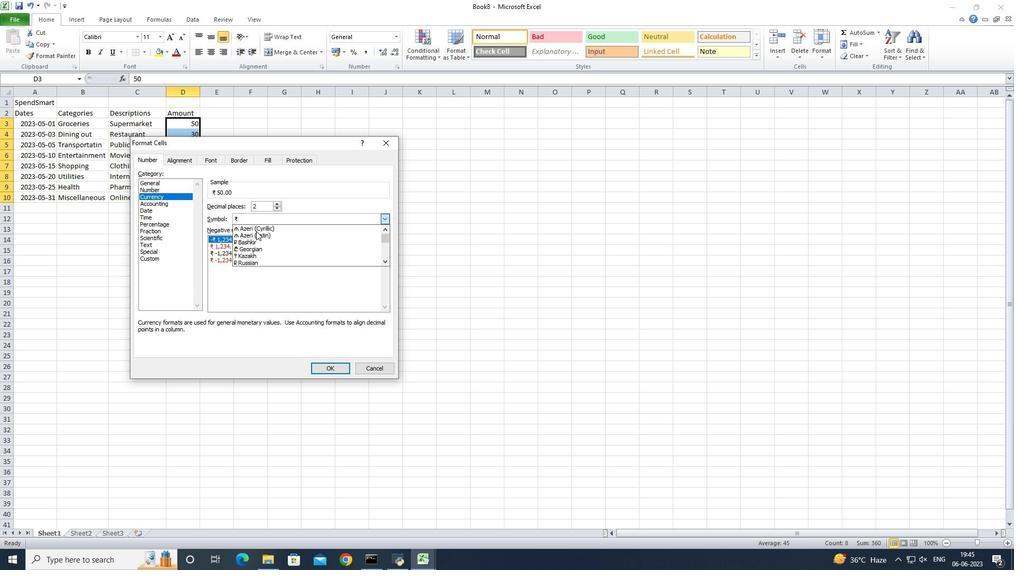 
Action: Mouse scrolled (256, 230) with delta (0, 0)
Screenshot: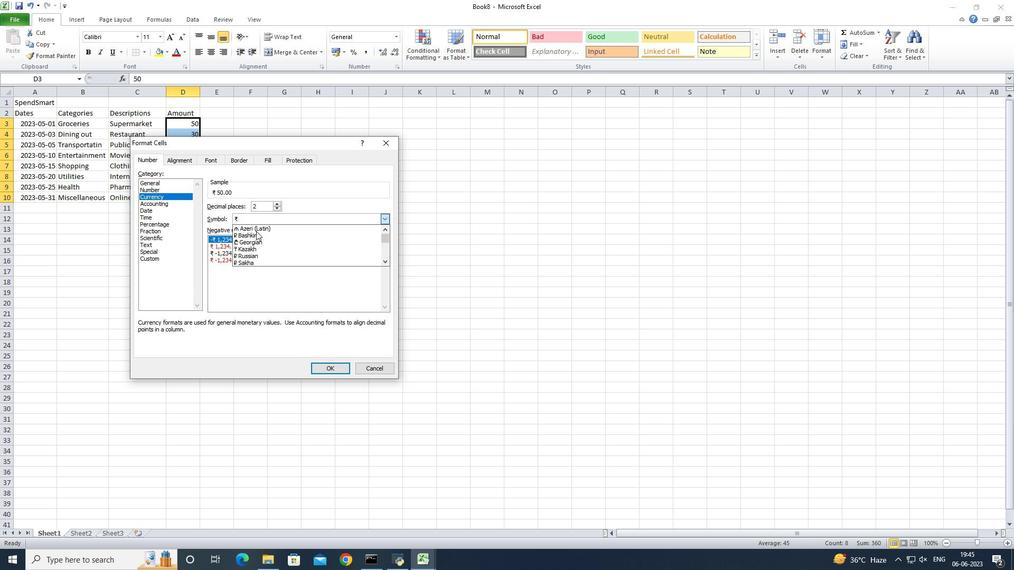 
Action: Mouse scrolled (256, 230) with delta (0, 0)
Screenshot: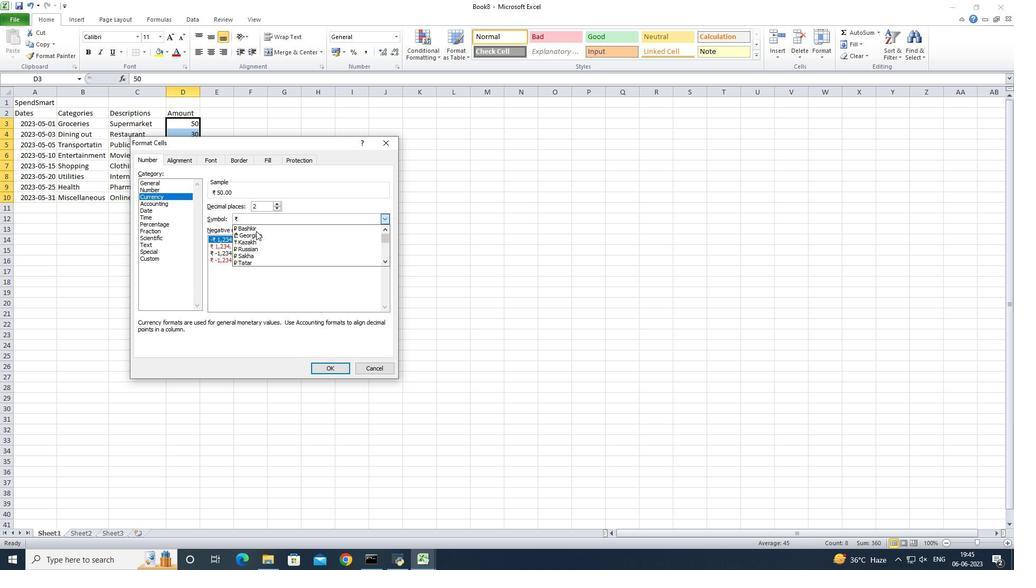 
Action: Mouse scrolled (256, 230) with delta (0, 0)
Screenshot: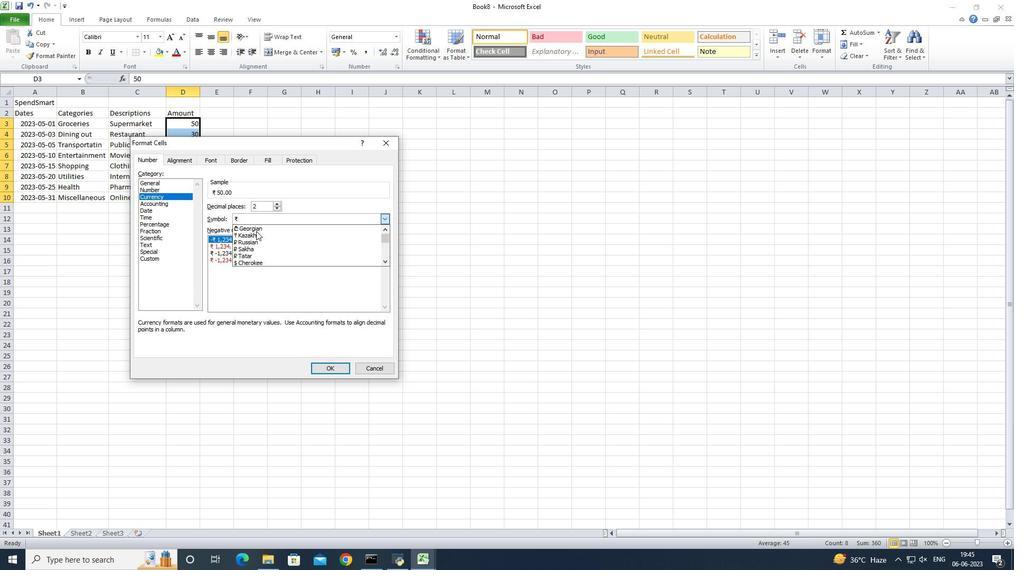
Action: Mouse scrolled (256, 230) with delta (0, 0)
Screenshot: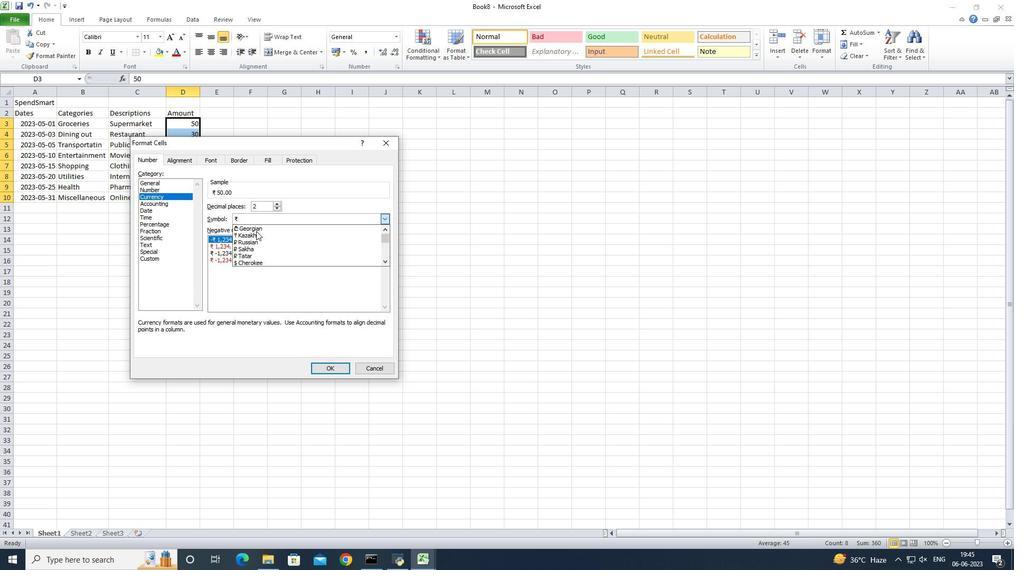 
Action: Mouse scrolled (256, 230) with delta (0, 0)
Screenshot: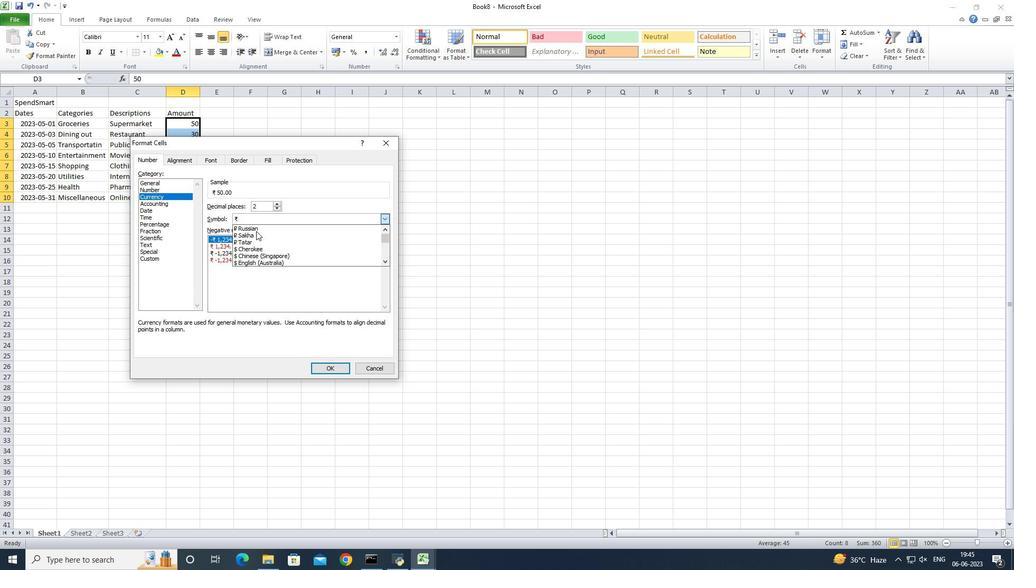 
Action: Mouse scrolled (256, 230) with delta (0, 0)
Screenshot: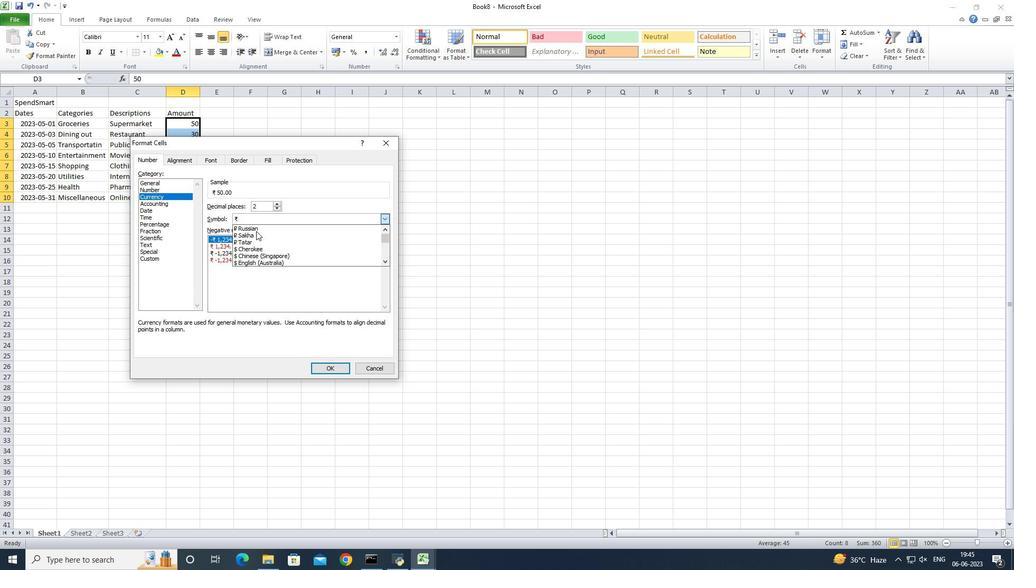 
Action: Mouse scrolled (256, 230) with delta (0, 0)
Screenshot: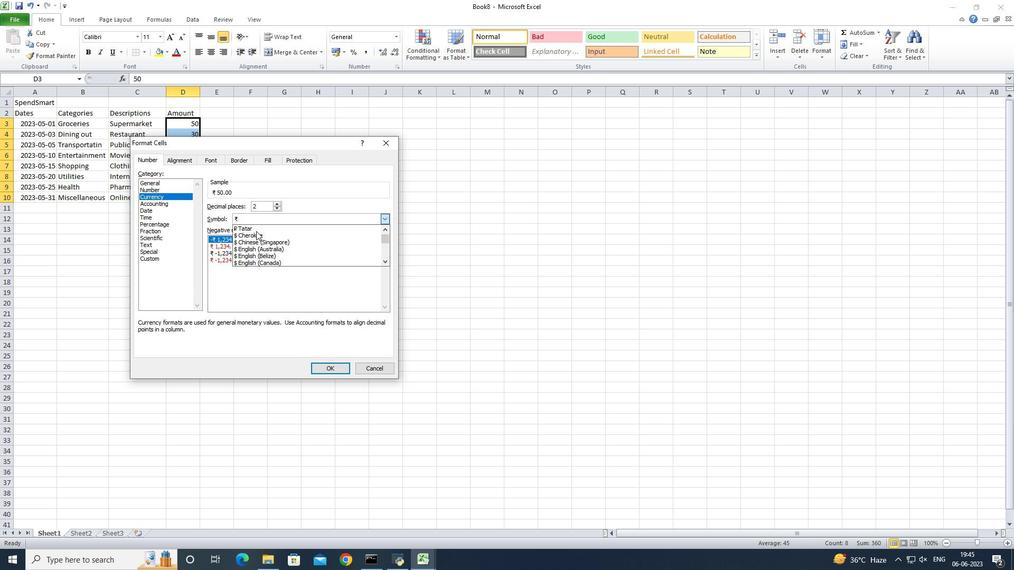 
Action: Mouse scrolled (256, 230) with delta (0, 0)
Screenshot: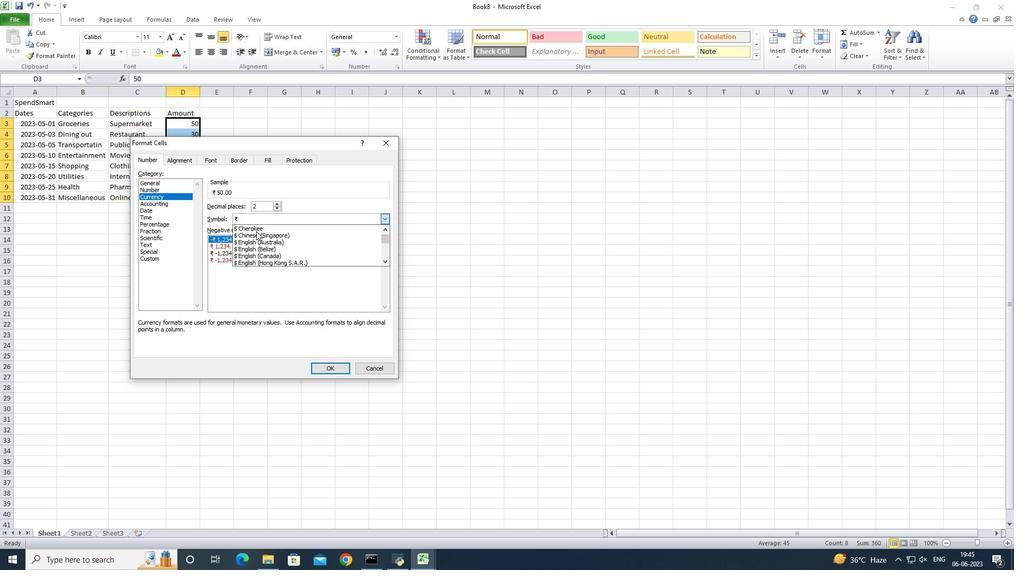 
Action: Mouse scrolled (256, 230) with delta (0, 0)
Screenshot: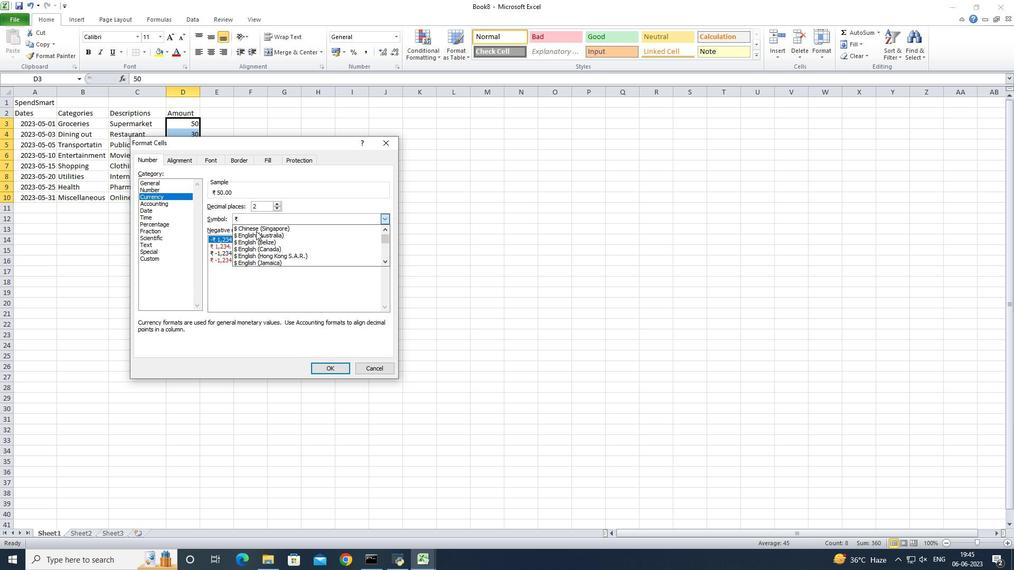 
Action: Mouse scrolled (256, 230) with delta (0, 0)
Screenshot: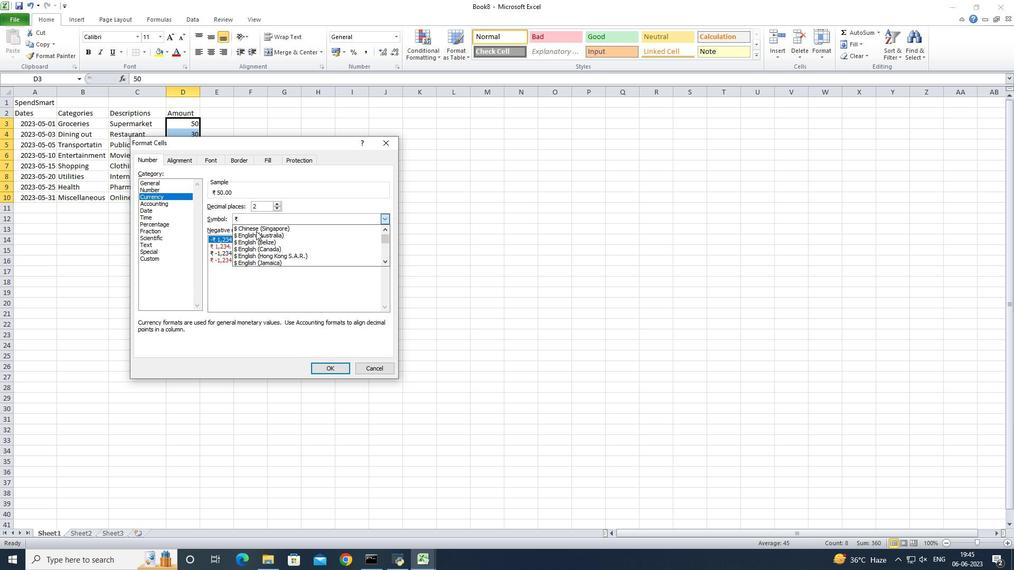 
Action: Mouse scrolled (256, 230) with delta (0, 0)
Screenshot: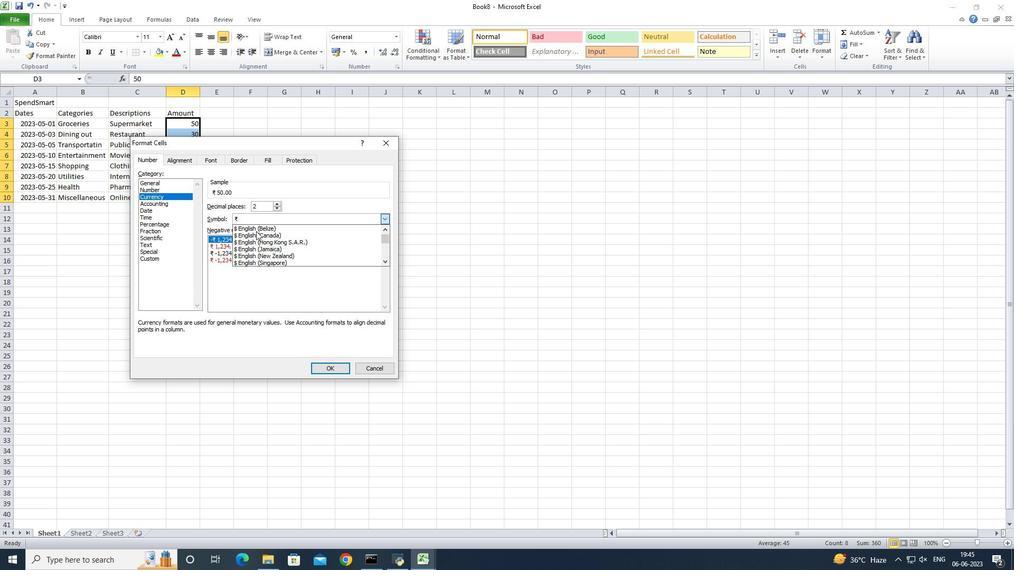 
Action: Mouse scrolled (256, 230) with delta (0, 0)
Screenshot: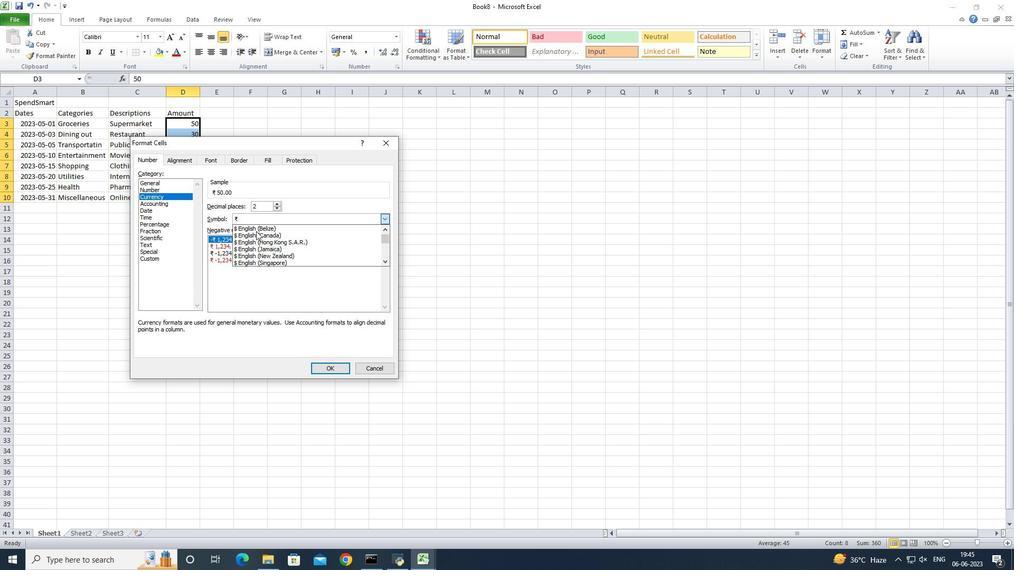 
Action: Mouse scrolled (256, 230) with delta (0, 0)
Screenshot: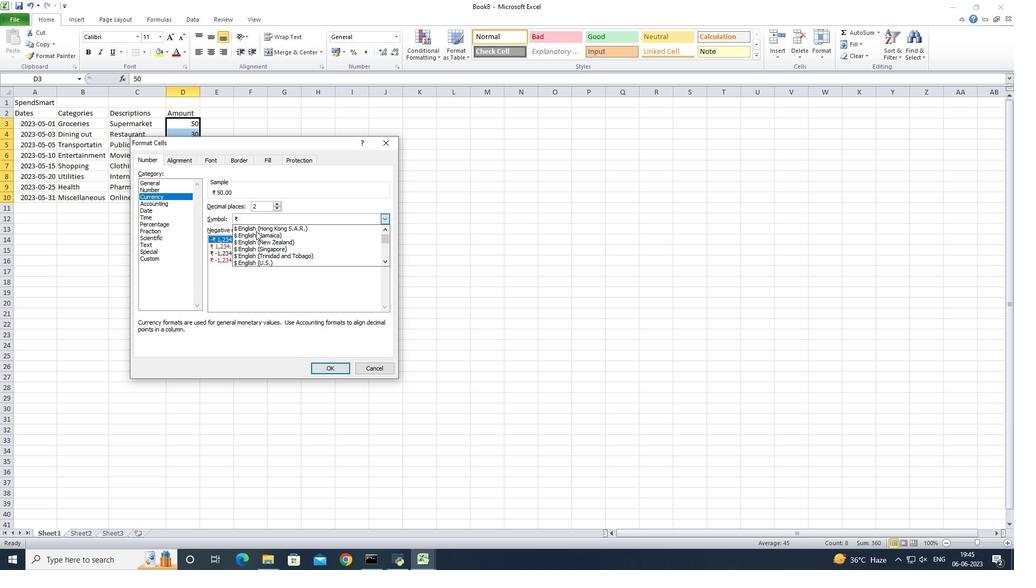 
Action: Mouse scrolled (256, 230) with delta (0, 0)
Screenshot: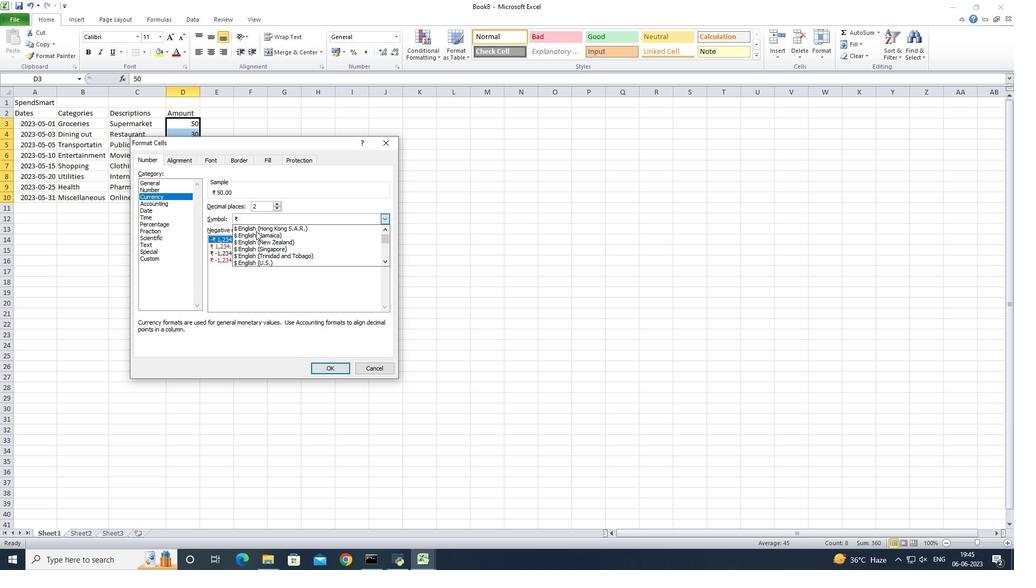
Action: Mouse moved to (256, 246)
Screenshot: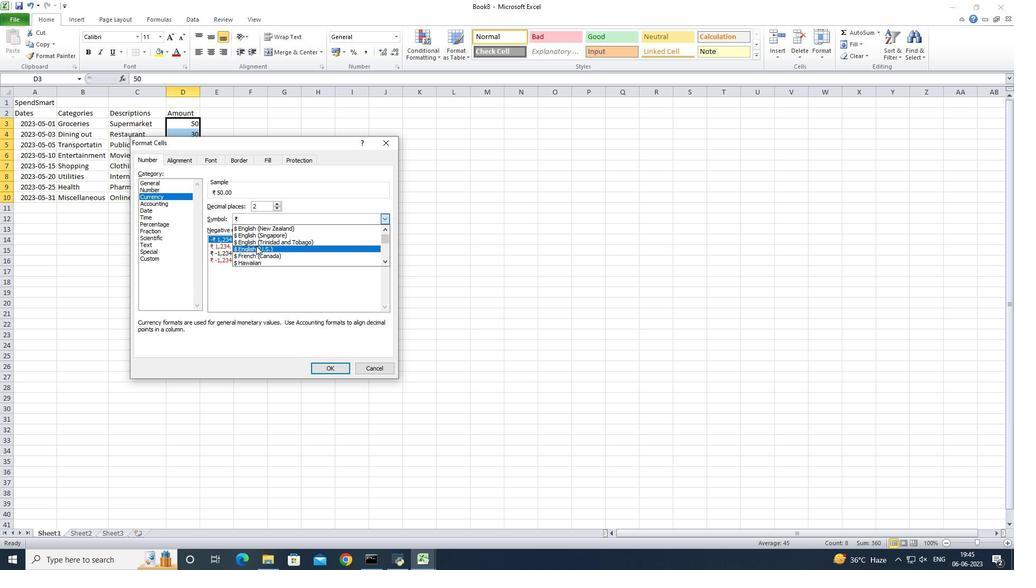 
Action: Mouse pressed left at (256, 246)
Screenshot: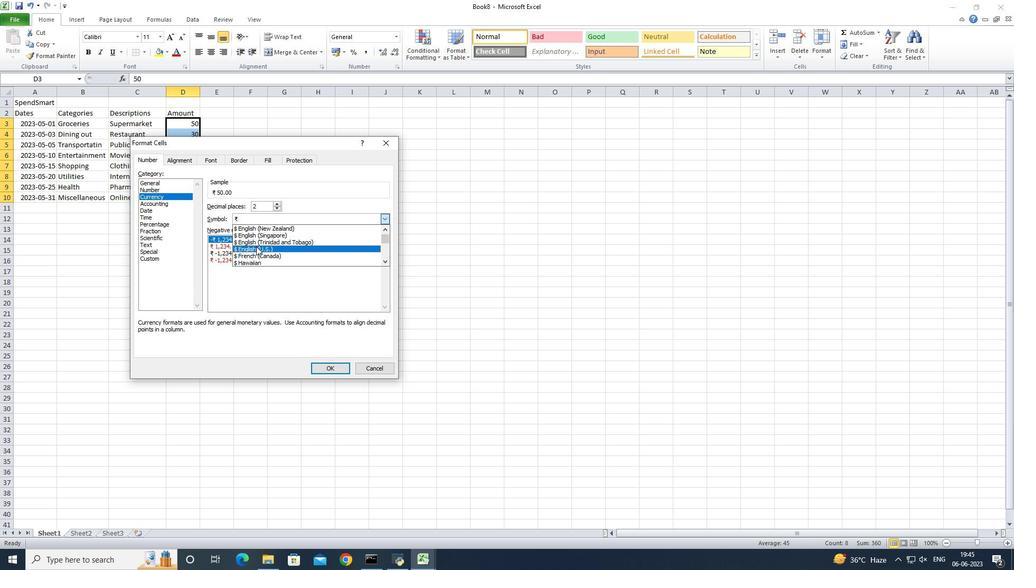
Action: Mouse moved to (322, 363)
Screenshot: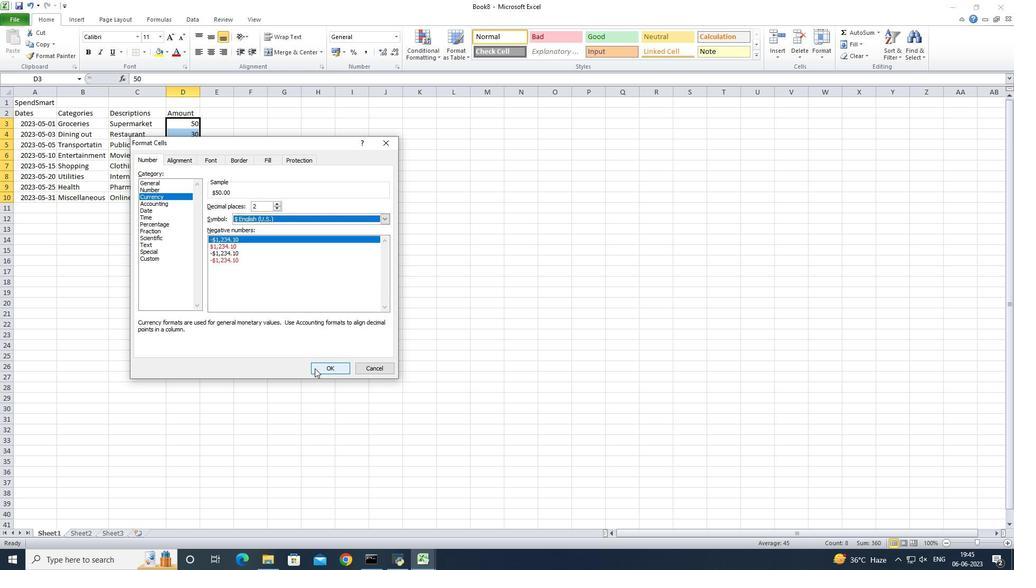 
Action: Mouse pressed left at (322, 363)
Screenshot: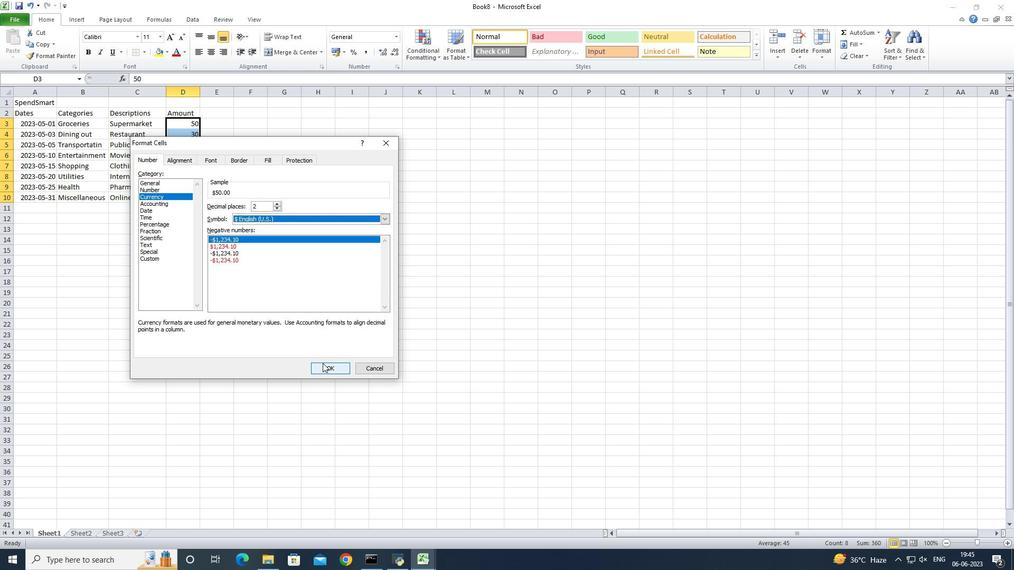 
Action: Mouse moved to (57, 92)
Screenshot: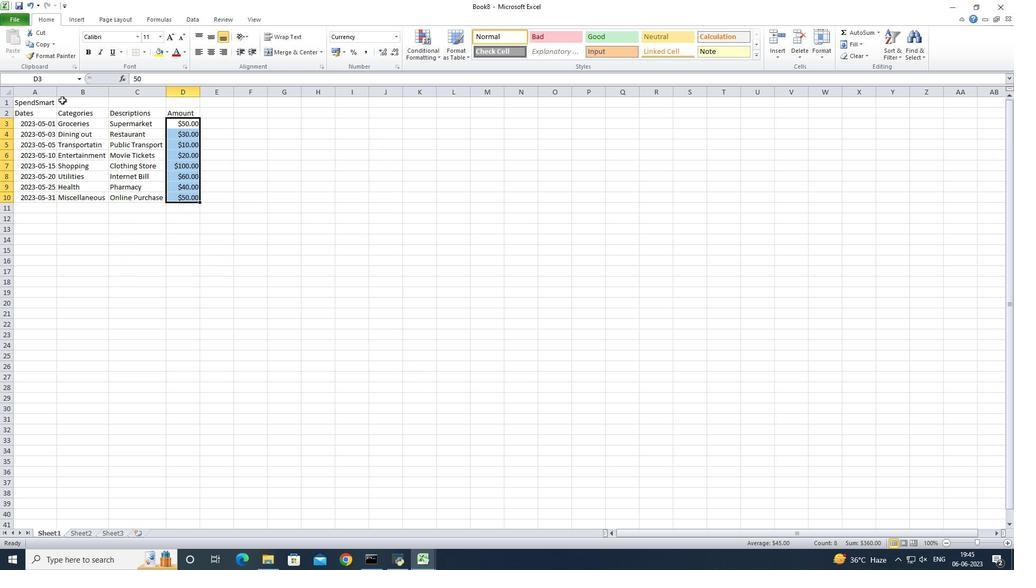 
Action: Mouse pressed left at (57, 92)
Screenshot: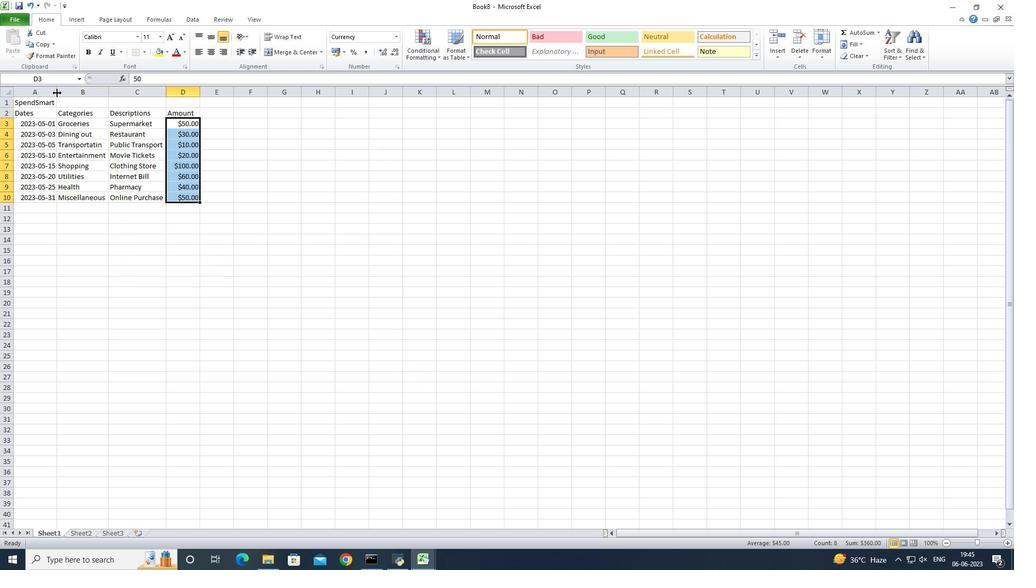 
Action: Mouse pressed left at (57, 92)
Screenshot: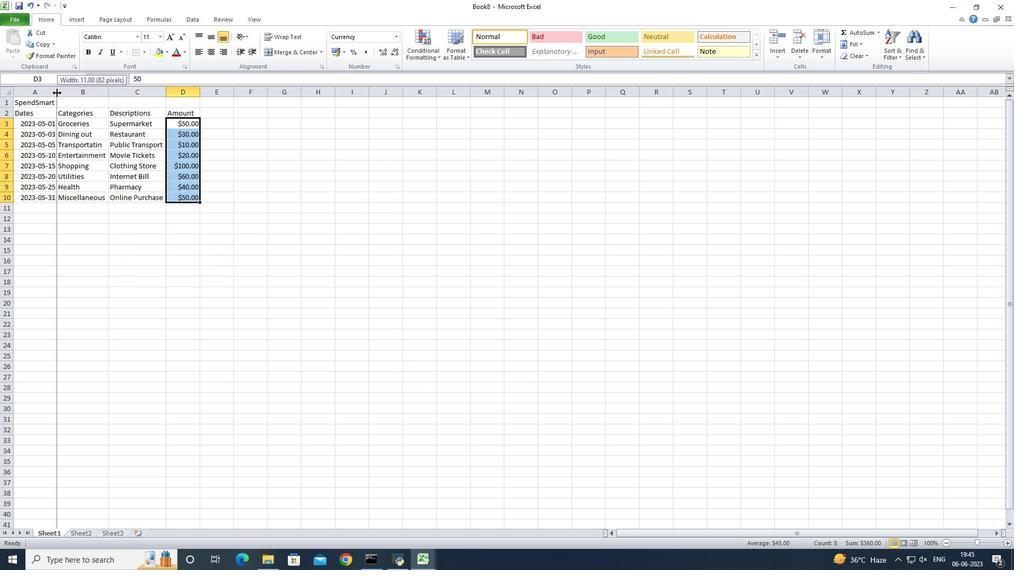 
Action: Key pressed ctrl+S<Key.shift>Fin<Key.shift>Records
Screenshot: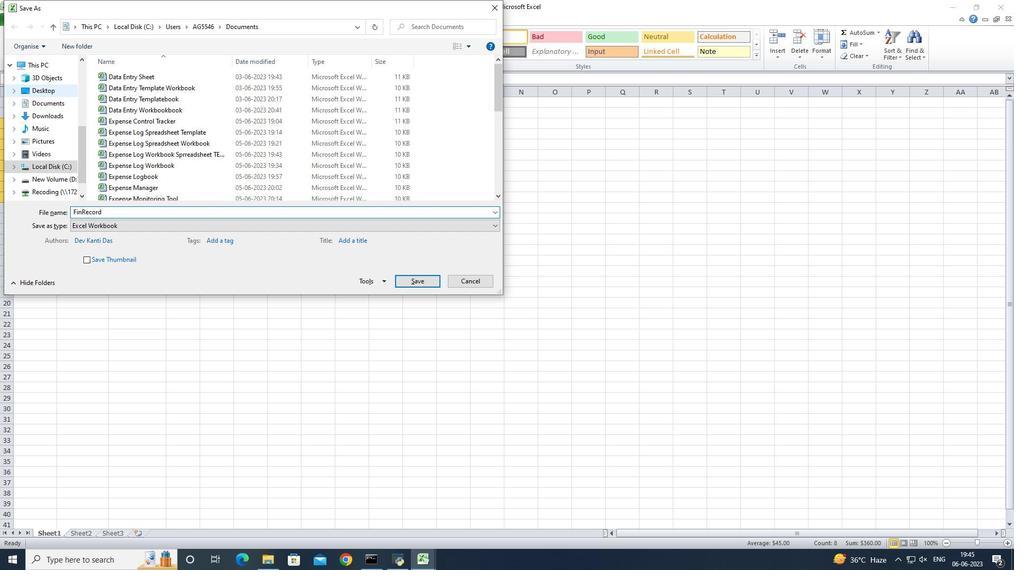 
Action: Mouse moved to (418, 280)
Screenshot: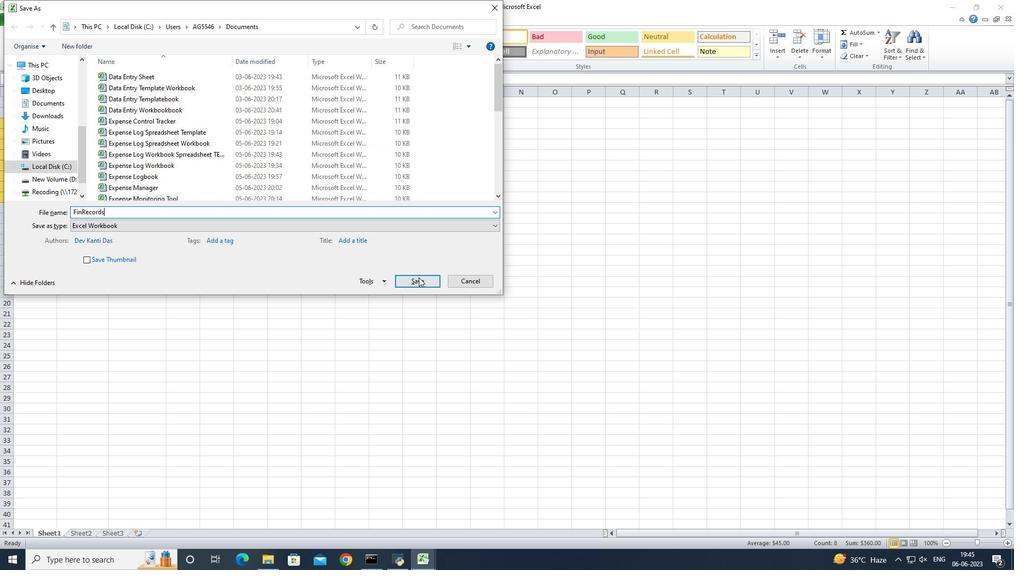
Action: Mouse pressed left at (418, 280)
Screenshot: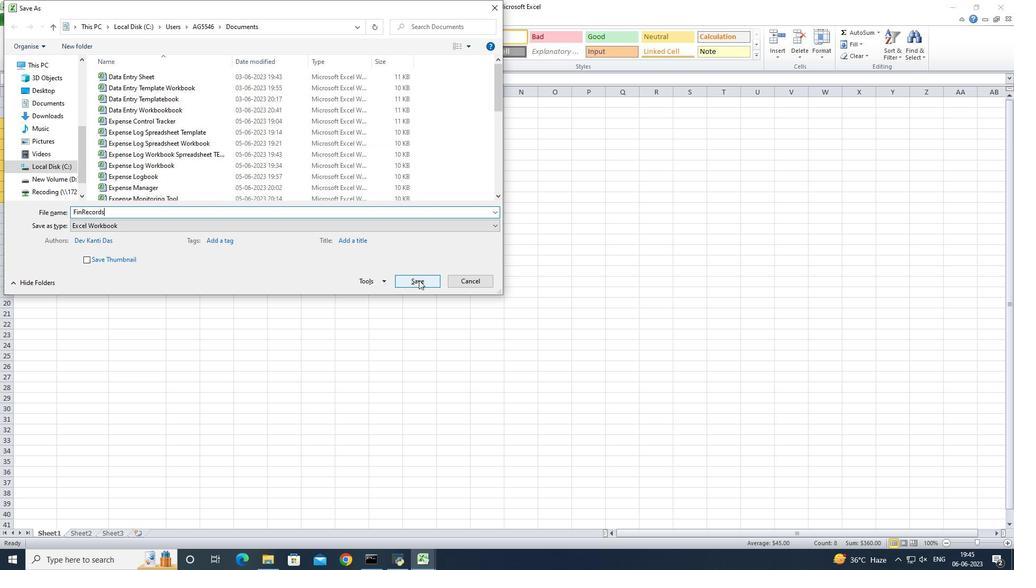 
Action: Mouse moved to (378, 284)
Screenshot: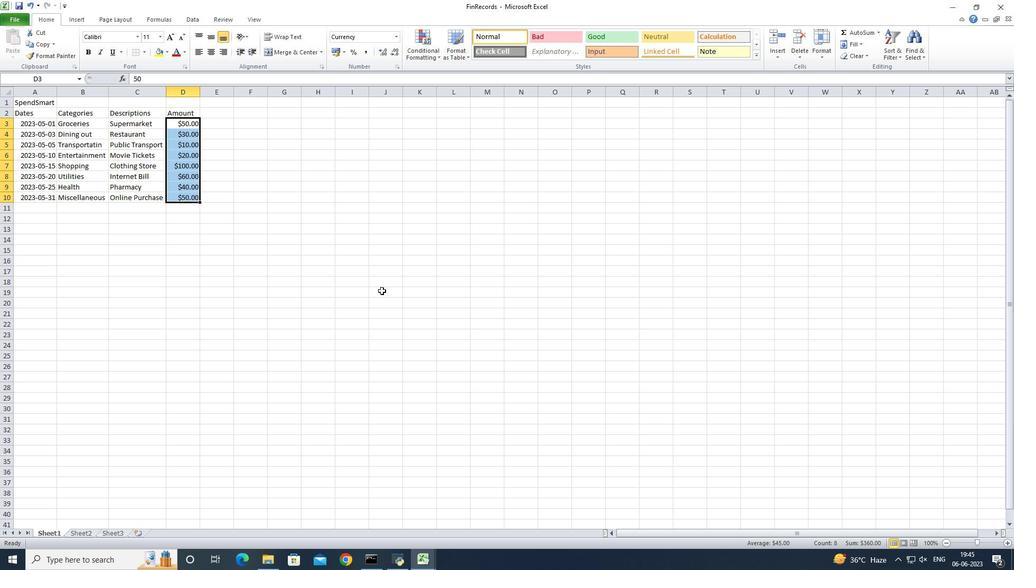
